 Task: open an excel sheet and write heading  Money ManagerAdd Descriptions in a column and its values below  'Salary, Rent, Groceries, Utilities, Dining out, Transportation & Entertainment. 'Add Categories in next column and its values below  Income, Expense, Expense, Expense, Expense, Expense & Expense. Add Amount in next column and its values below  $2,500, $800, $200, $100, $50, $30 & $100Add Dates in next column and its values below  2023-05-01, 2023-05-05, 2023-05-10, 2023-05-15, 2023-05-20, 2023-05-25 & 2023-05-31Save page Attendance Log Template
Action: Mouse moved to (135, 188)
Screenshot: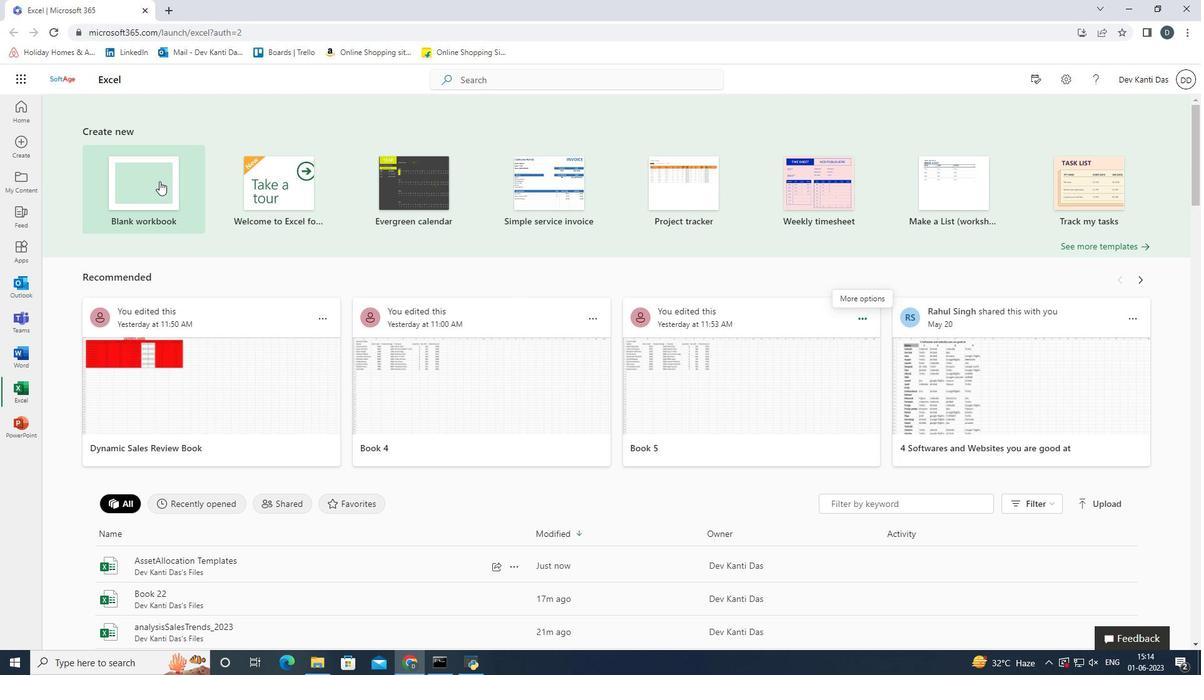 
Action: Mouse pressed left at (135, 188)
Screenshot: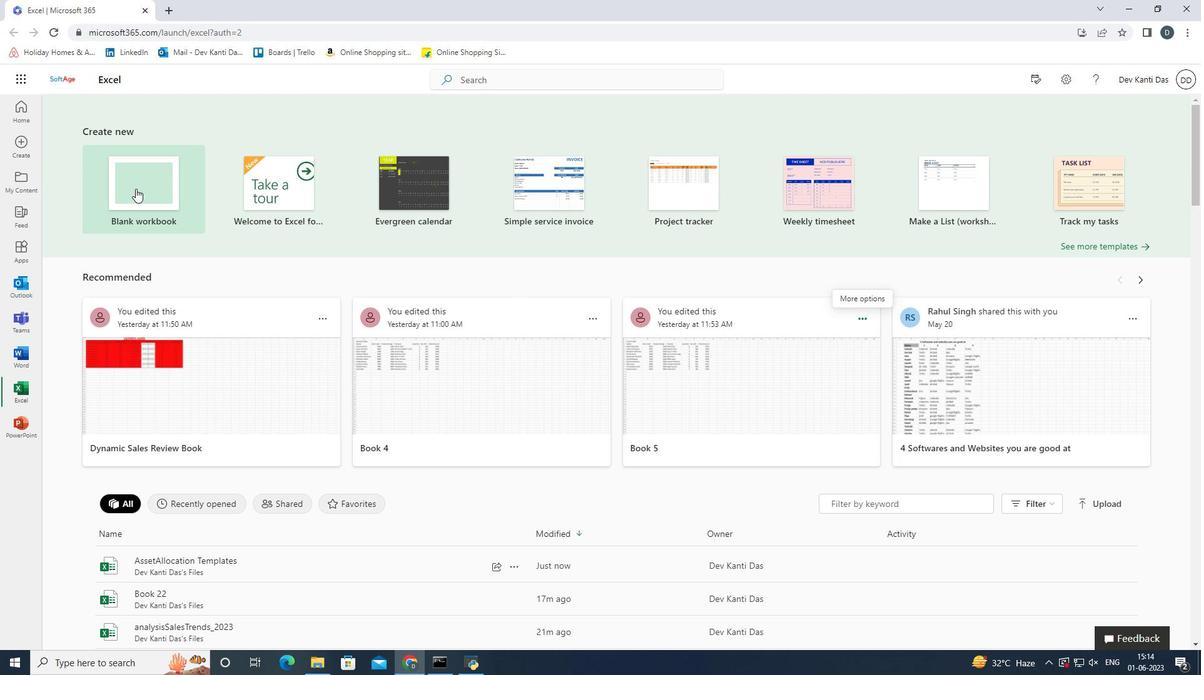 
Action: Mouse moved to (494, 317)
Screenshot: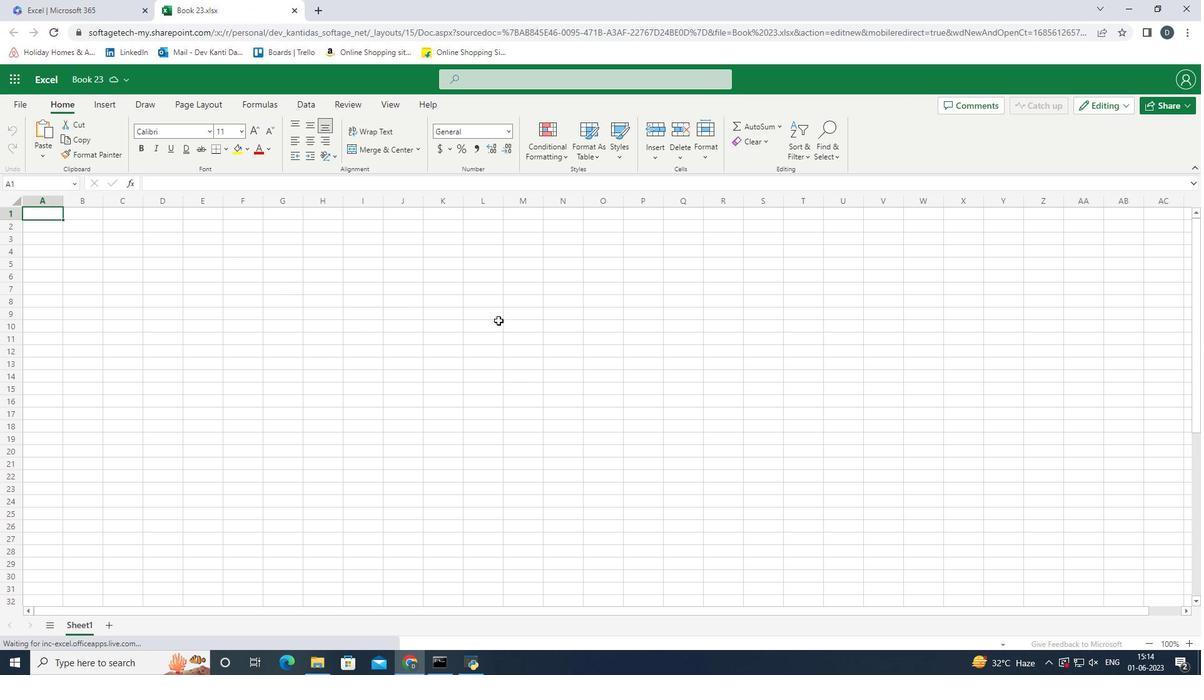 
Action: Key pressed <Key.shift>
Screenshot: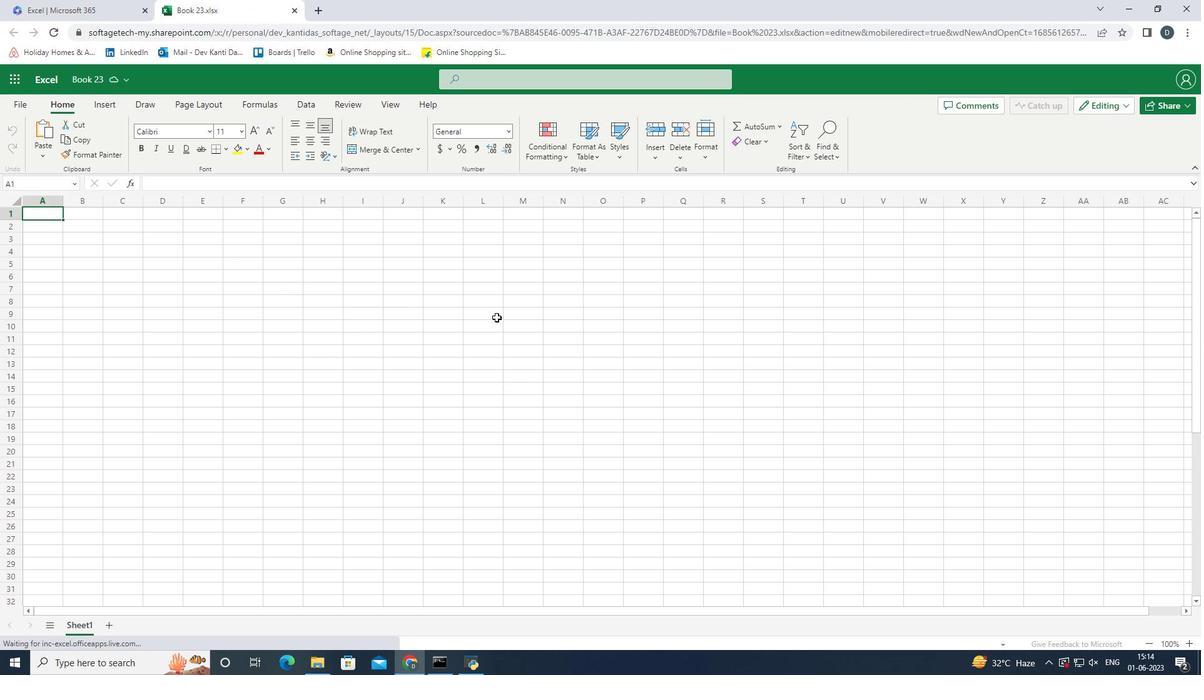 
Action: Mouse moved to (494, 316)
Screenshot: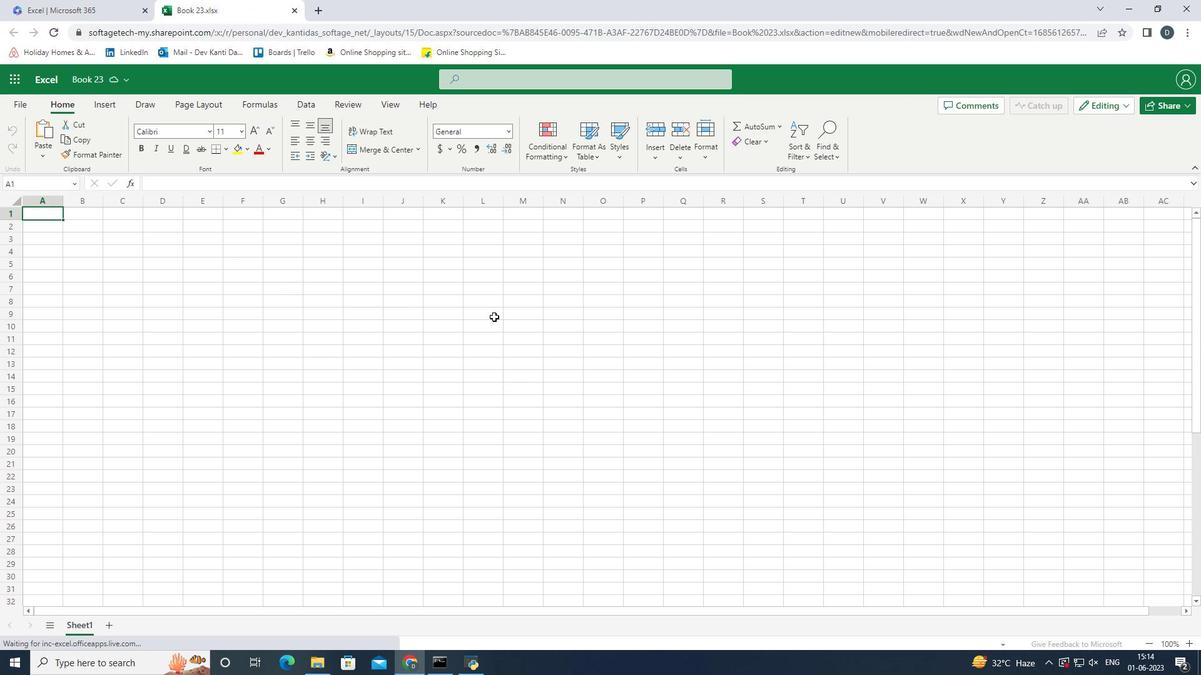 
Action: Key pressed <Key.shift><Key.shift><Key.shift><Key.shift><Key.shift><Key.shift><Key.shift><Key.shift><Key.shift><Key.shift><Key.shift><Key.shift><Key.shift><Key.shift><Key.shift><Key.shift><Key.shift><Key.shift><Key.shift><Key.shift><Key.shift><Key.shift><Key.shift><Key.shift><Key.shift><Key.shift><Key.shift><Key.shift><Key.shift><Key.shift><Key.shift><Key.shift><Key.shift><Key.shift><Key.shift><Key.shift><Key.shift><Key.shift><Key.shift><Key.shift><Key.shift><Key.shift><Key.shift><Key.shift><Key.shift><Key.shift><Key.shift><Key.shift><Key.shift><Key.shift><Key.shift><Key.shift><Key.shift><Key.shift><Key.shift><Key.shift>Money<Key.space><Key.shift><Key.shift><Key.shift><Key.shift><Key.shift><Key.shift><Key.shift><Key.shift><Key.shift><Key.shift><Key.shift><Key.shift><Key.shift><Key.shift><Key.shift><Key.shift>Manager<Key.enter><Key.shift><Key.shift><Key.shift>D
Screenshot: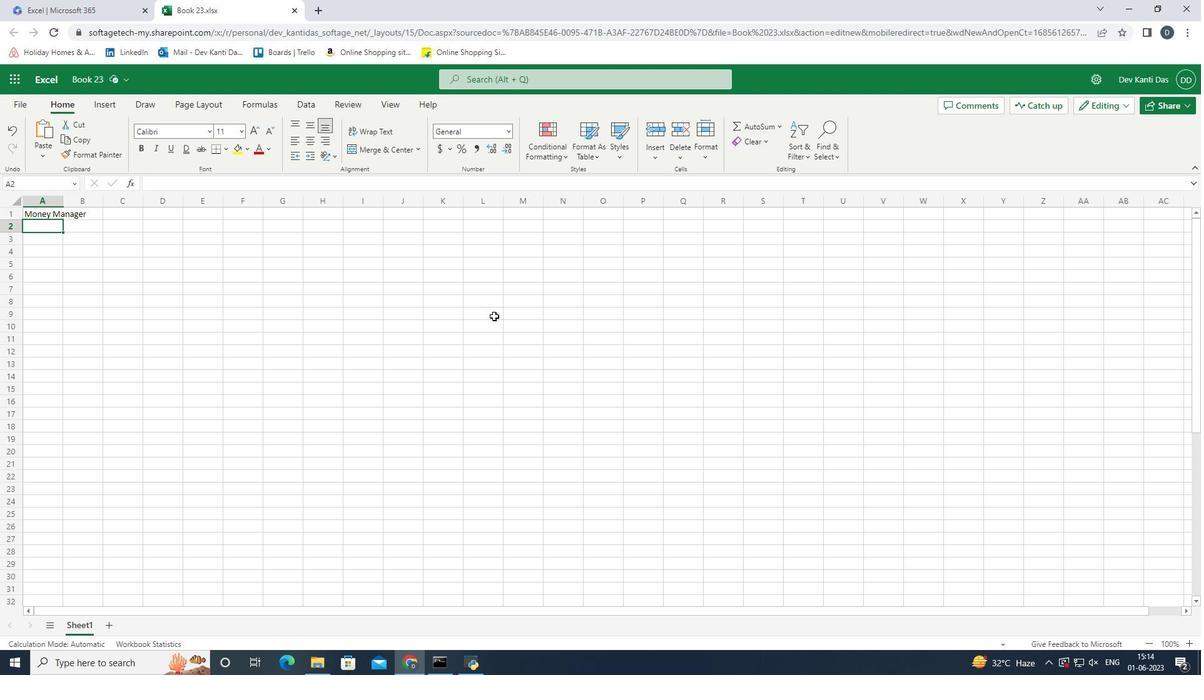 
Action: Mouse moved to (494, 316)
Screenshot: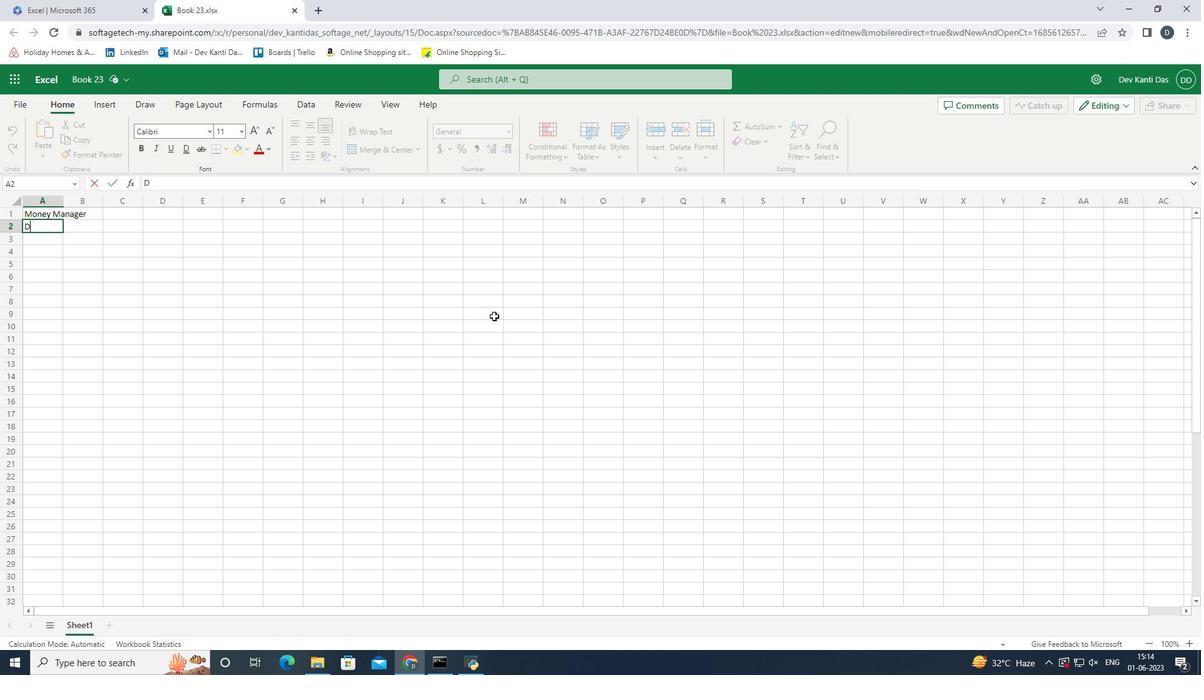 
Action: Key pressed escription<Key.enter>
Screenshot: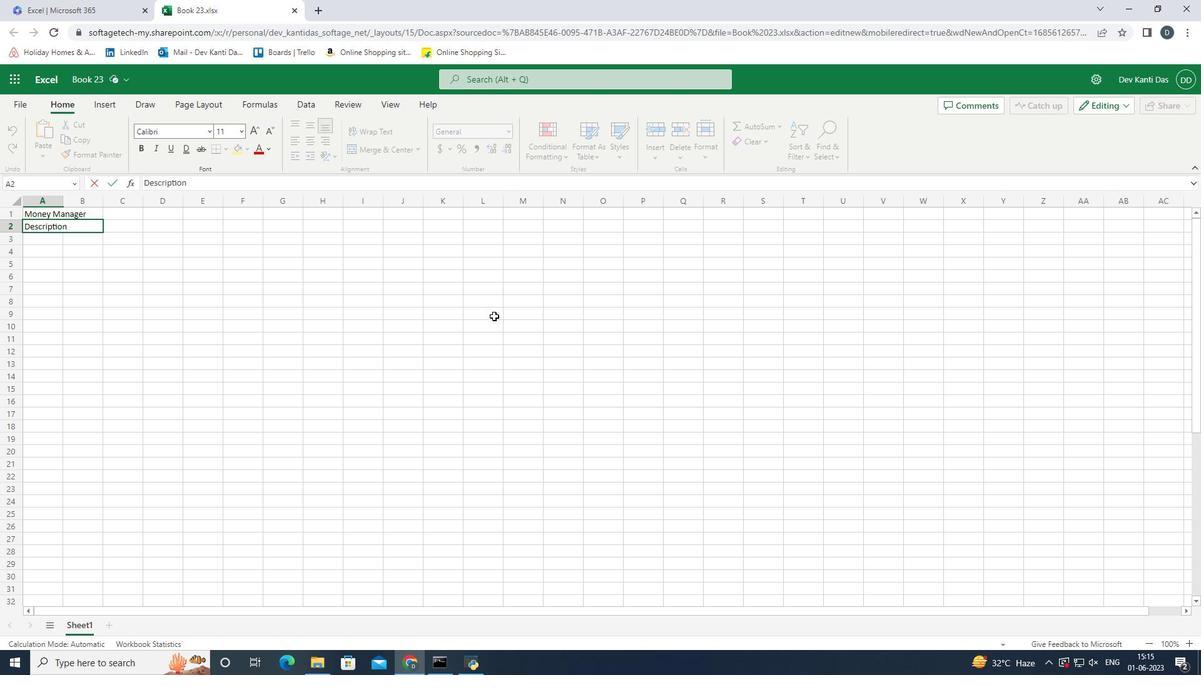 
Action: Mouse moved to (288, 326)
Screenshot: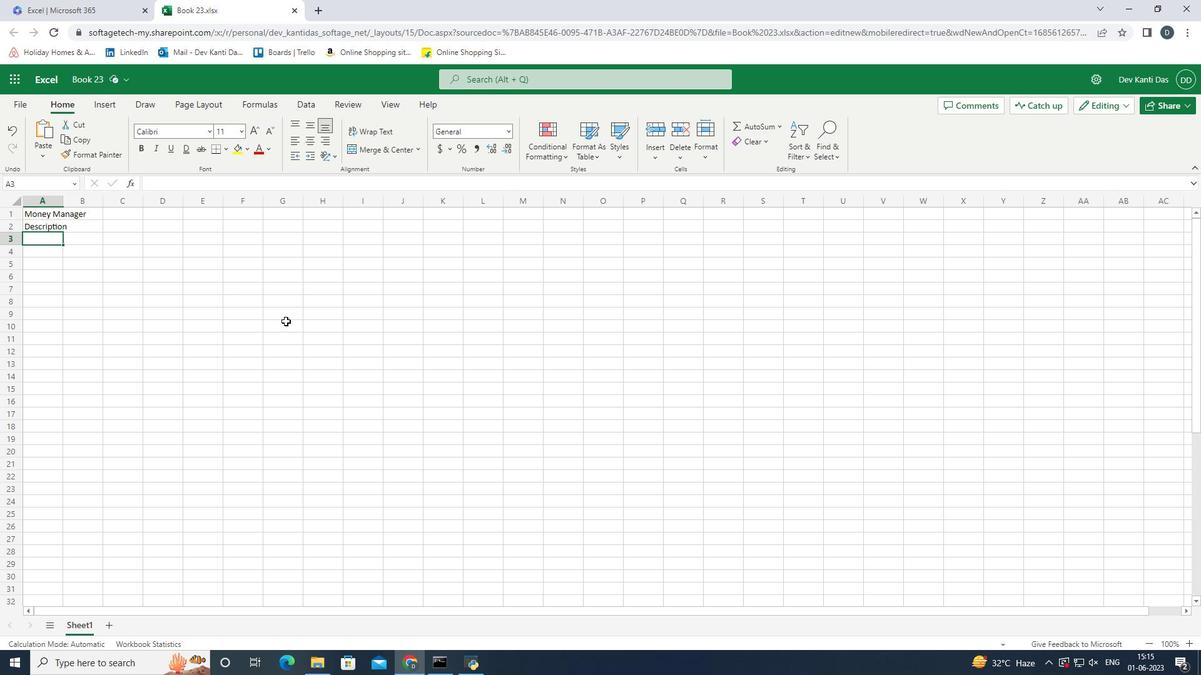 
Action: Key pressed <Key.shift><Key.shift><Key.shift><Key.shift><Key.shift><Key.shift><Key.shift><Key.shift><Key.shift><Key.shift><Key.shift><Key.shift><Key.shift><Key.shift><Key.shift>Salary<Key.enter><Key.shift><Key.shift><Key.shift><Key.shift>Rent<Key.enter><Key.shift>Groceries<Key.enter><Key.shift_r><Key.shift_r><Key.shift_r><Key.shift_r><Key.shift_r><Key.shift_r><Key.shift_r><Key.shift_r>Utilities<Key.enter><Key.shift>Dining<Key.space><Key.shift_r><Key.shift_r><Key.shift_r><Key.shift_r><Key.shift_r>Out<Key.enter><Key.shift><Key.shift><Key.shift><Key.shift><Key.shift><Key.shift><Key.shift><Key.shift><Key.shift><Key.shift>Transportation<Key.enter>
Screenshot: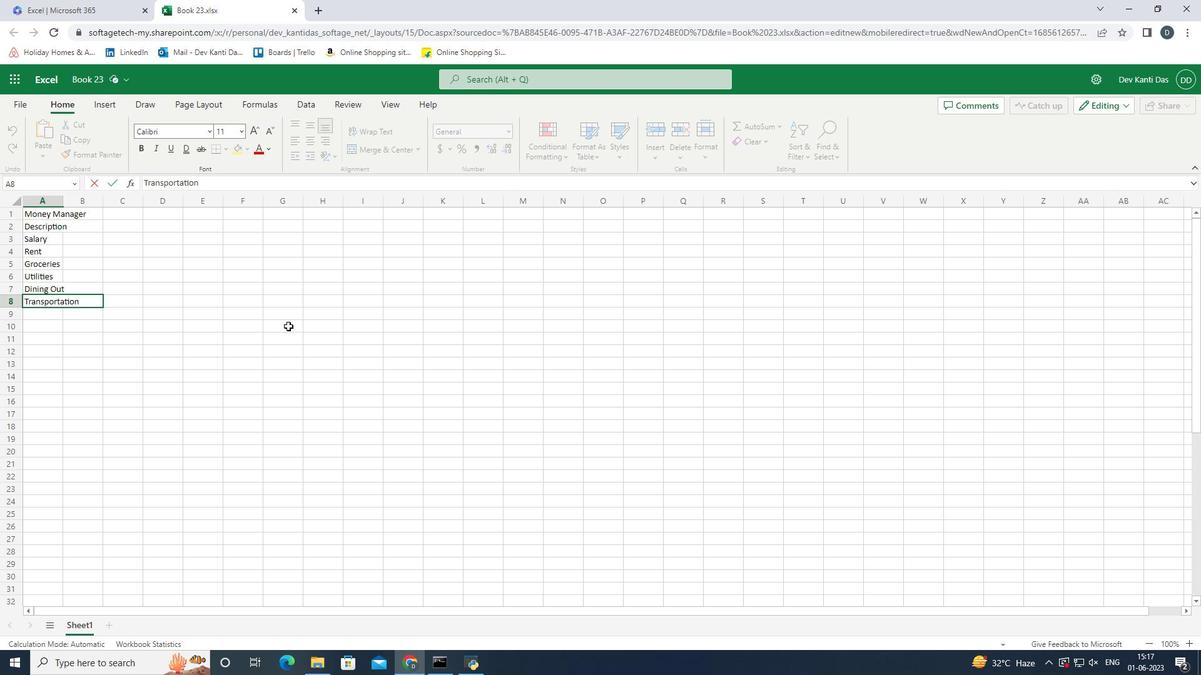 
Action: Mouse moved to (312, 319)
Screenshot: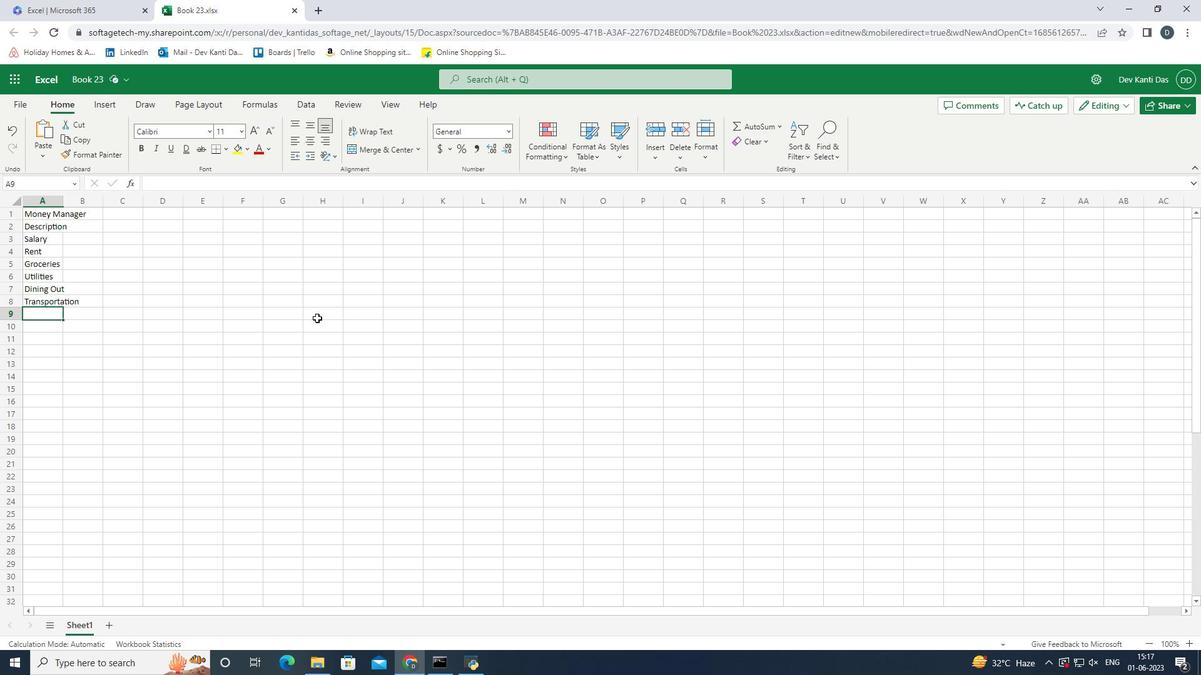 
Action: Key pressed <Key.shift>Entertainment<Key.enter><Key.up>
Screenshot: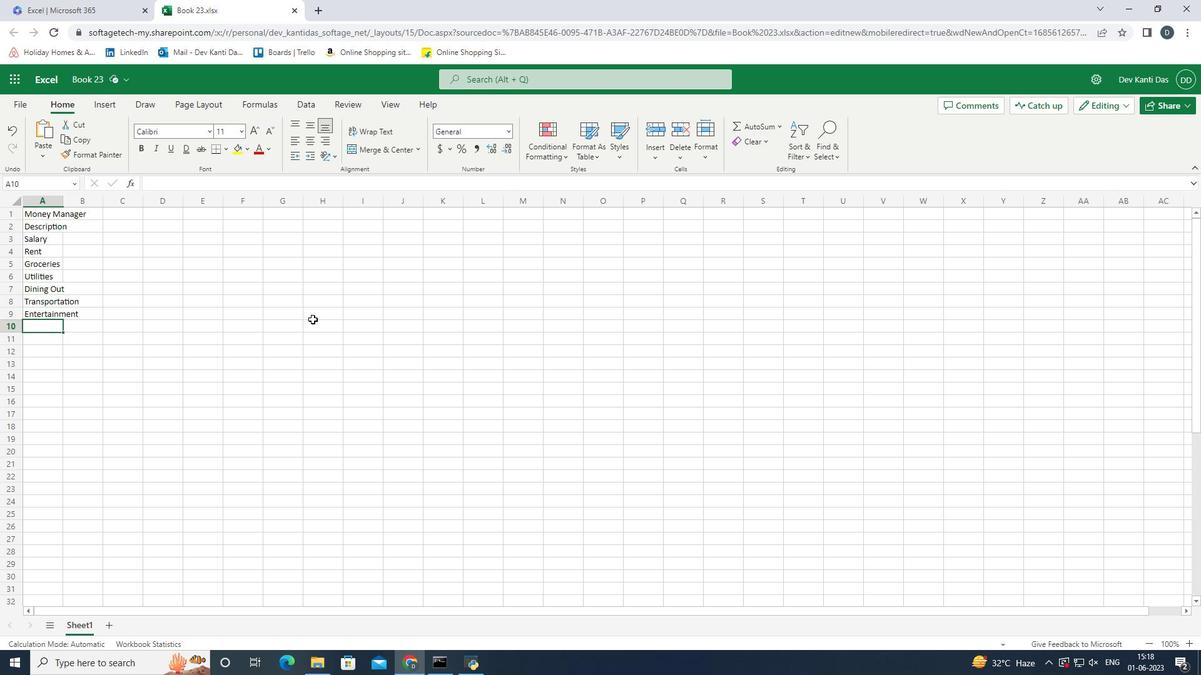 
Action: Mouse moved to (61, 199)
Screenshot: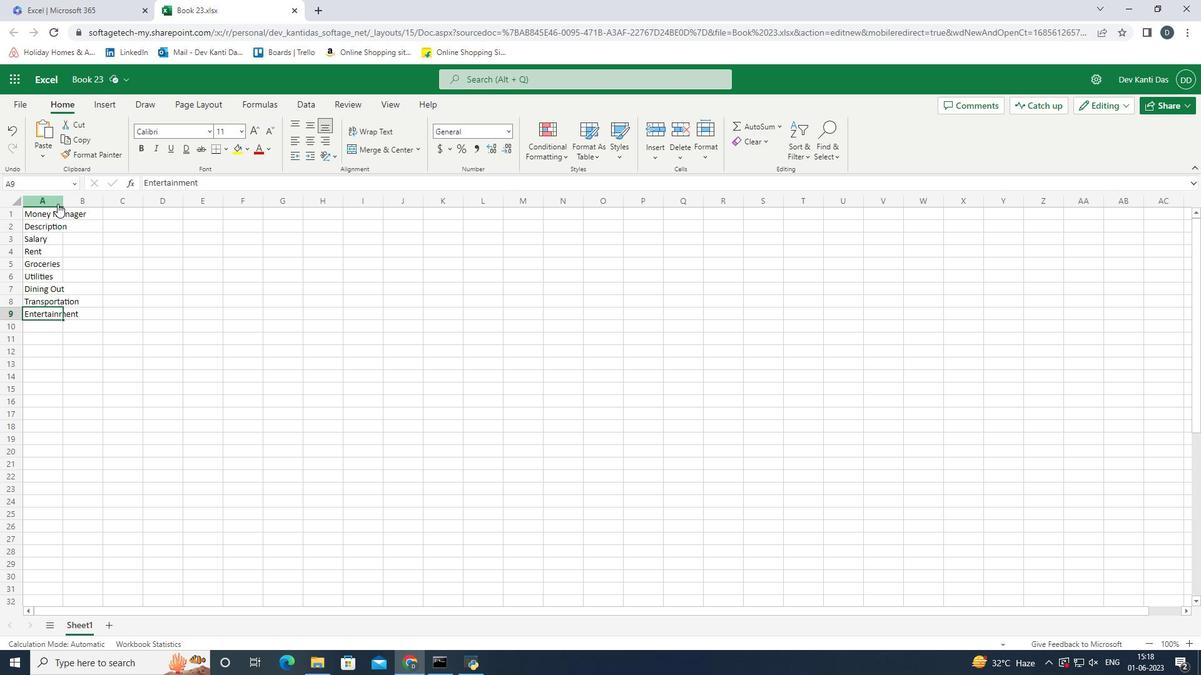 
Action: Mouse pressed left at (61, 199)
Screenshot: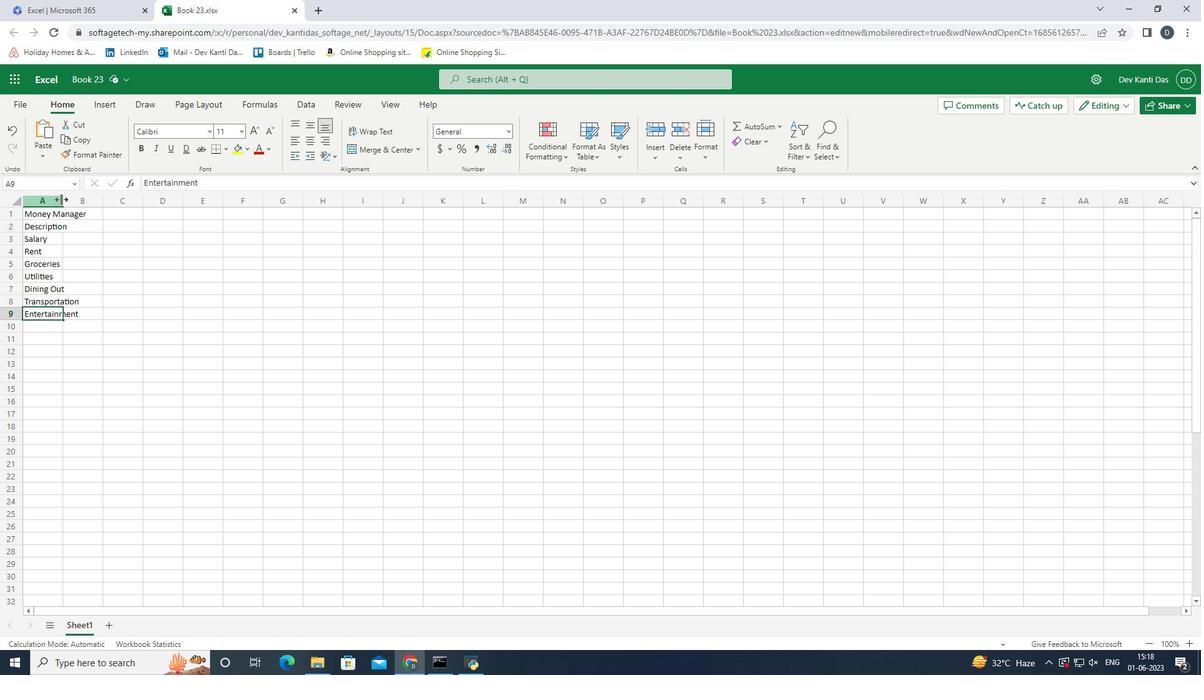 
Action: Mouse moved to (110, 222)
Screenshot: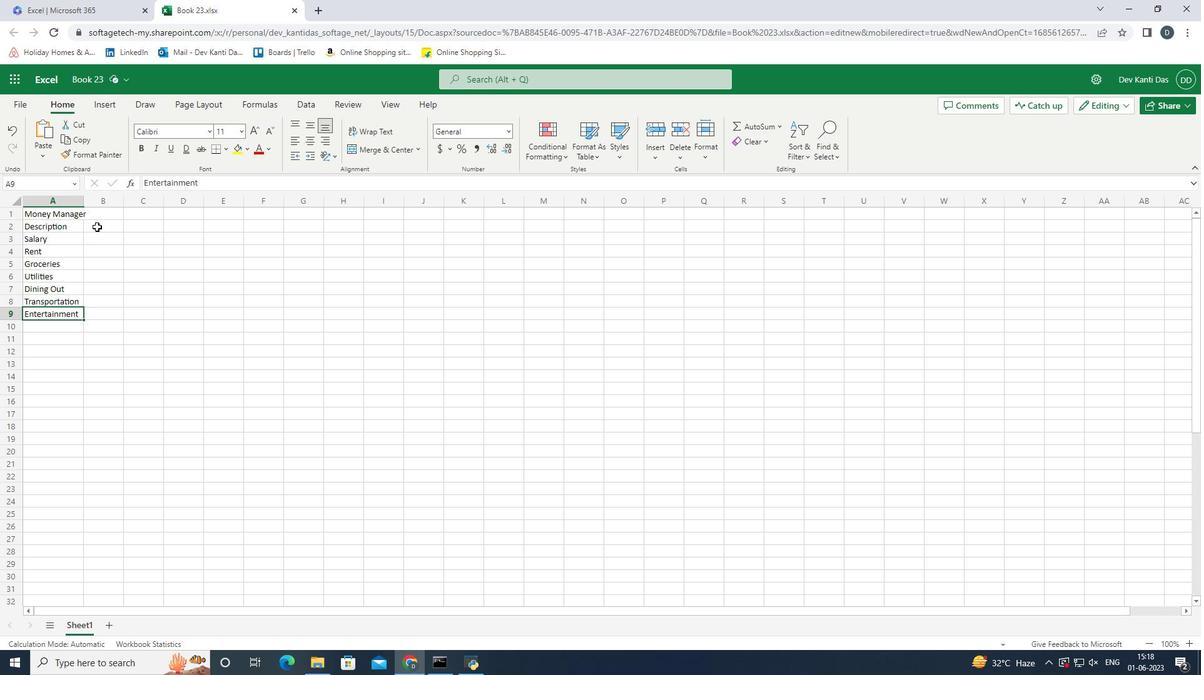 
Action: Mouse pressed left at (110, 222)
Screenshot: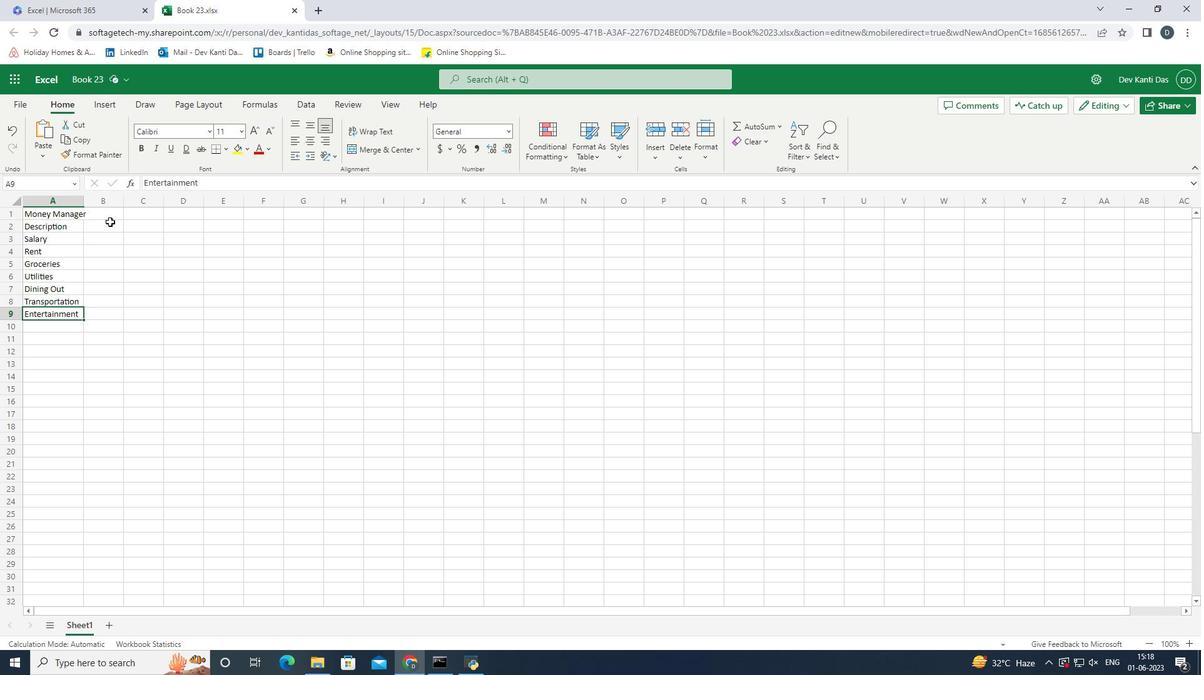 
Action: Mouse moved to (312, 342)
Screenshot: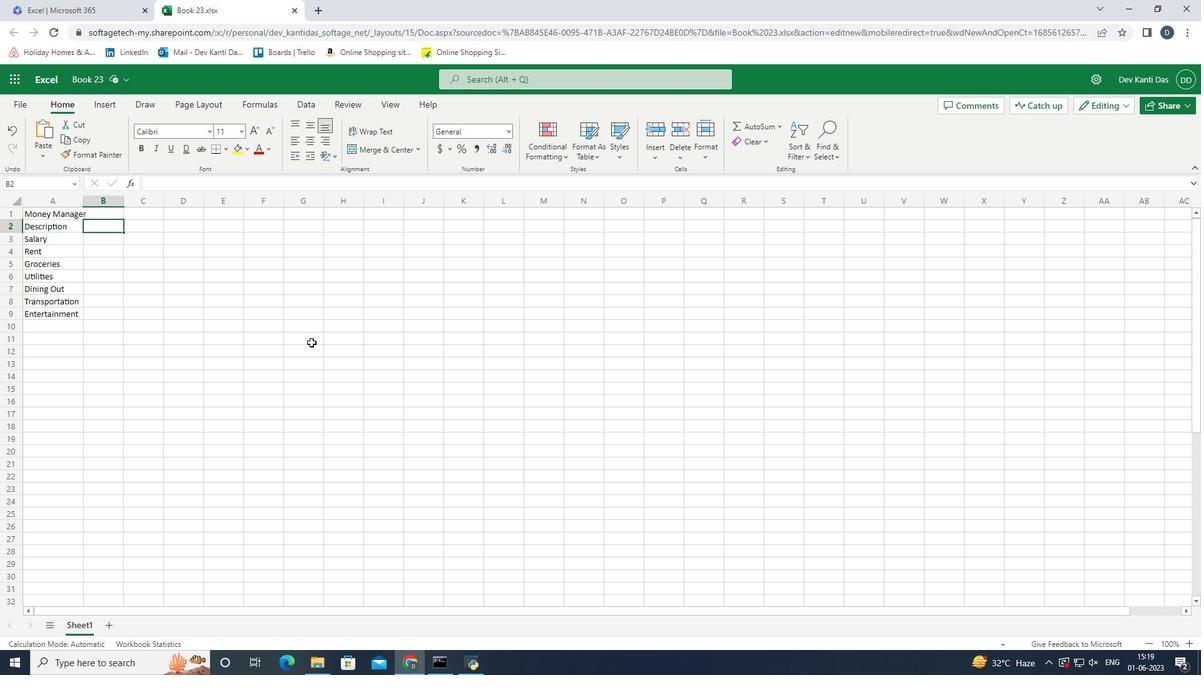 
Action: Key pressed <Key.shift><Key.shift><Key.shift><Key.shift><Key.shift><Key.shift><Key.shift><Key.shift><Key.shift><Key.shift><Key.shift><Key.shift><Key.shift><Key.shift><Key.shift><Key.shift><Key.shift><Key.shift><Key.shift><Key.shift><Key.shift><Key.shift><Key.shift><Key.shift><Key.shift><Key.shift><Key.shift><Key.shift><Key.shift><Key.shift><Key.shift><Key.shift><Key.shift><Key.shift><Key.shift><Key.shift><Key.shift><Key.shift><Key.shift><Key.shift><Key.shift>Categories<Key.enter><Key.shift_r><Key.shift_r><Key.shift_r><Key.shift_r><Key.shift_r><Key.shift_r><Key.shift_r><Key.shift_r><Key.shift_r><Key.shift_r>Income<Key.enter><Key.shift>Expense<Key.enter><Key.shift>Expense<Key.enter><Key.shift>Expenss<Key.backspace>e<Key.enter><Key.shift>Expense<Key.enter><Key.shift>Expense<Key.enter><Key.shift><Key.shift><Key.shift><Key.shift><Key.shift><Key.shift><Key.shift><Key.shift><Key.shift><Key.shift><Key.shift><Key.shift><Key.shift><Key.shift><Key.shift><Key.shift>x<Key.backspace><Key.shift><Key.shift>Expense<Key.right><Key.up><Key.up><Key.up><Key.up><Key.up><Key.up><Key.up>
Screenshot: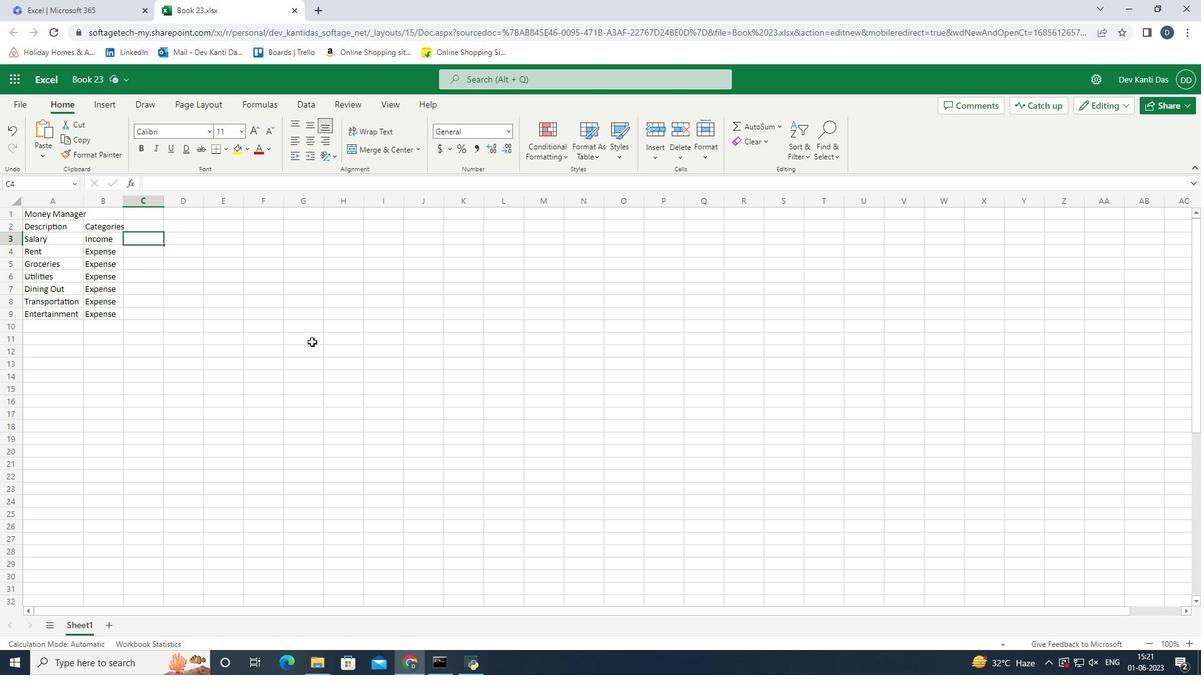 
Action: Mouse moved to (122, 199)
Screenshot: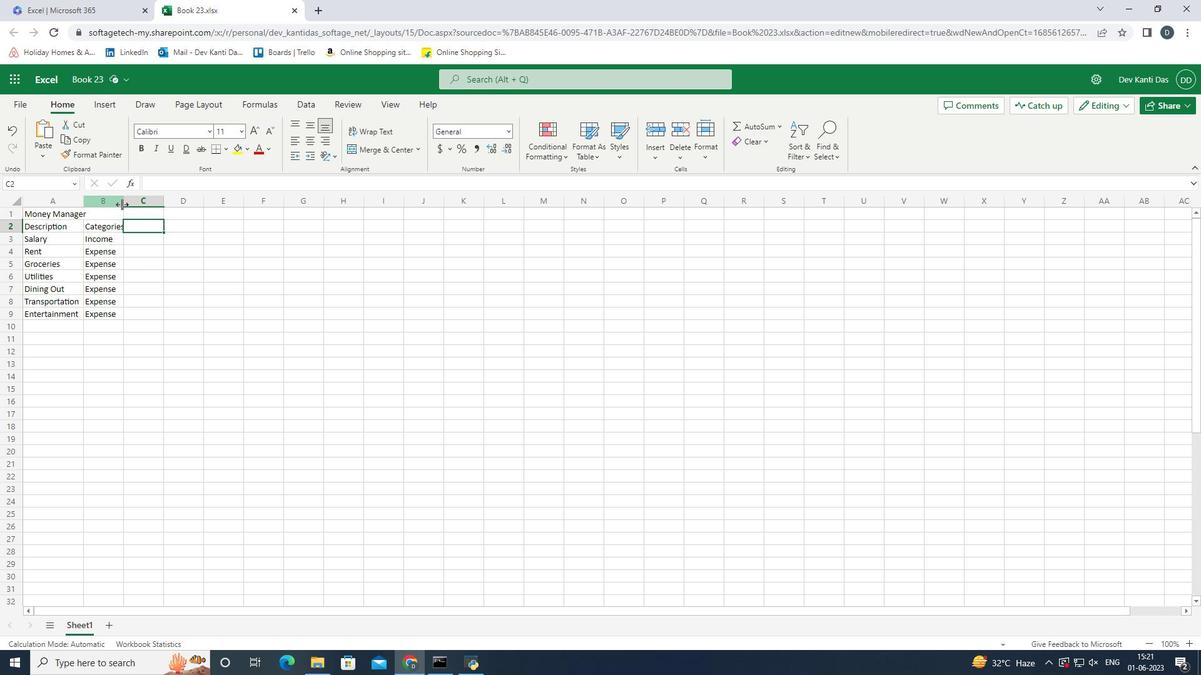 
Action: Mouse pressed left at (122, 199)
Screenshot: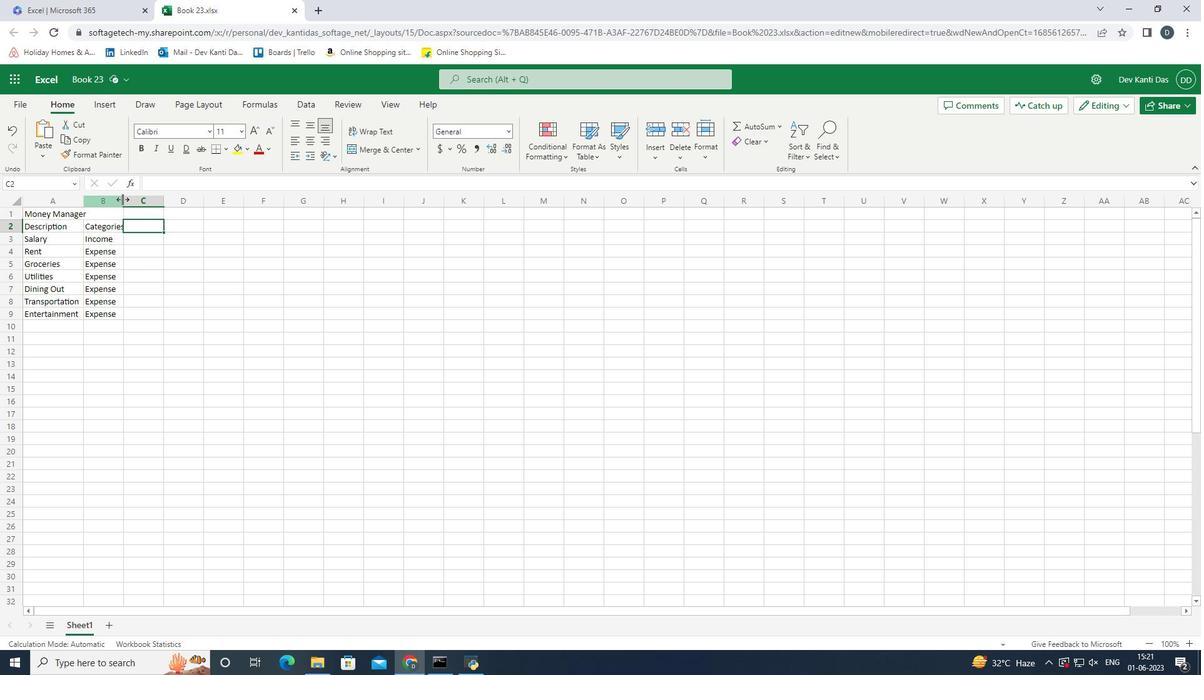 
Action: Mouse moved to (127, 197)
Screenshot: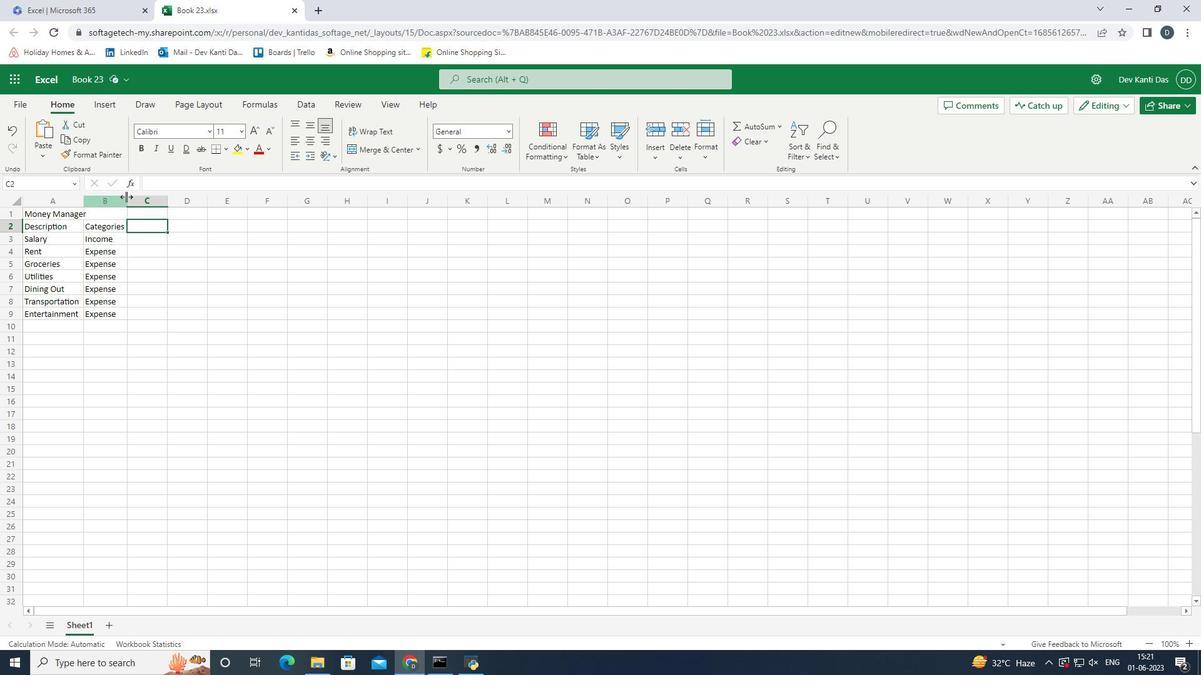 
Action: Mouse pressed left at (127, 197)
Screenshot: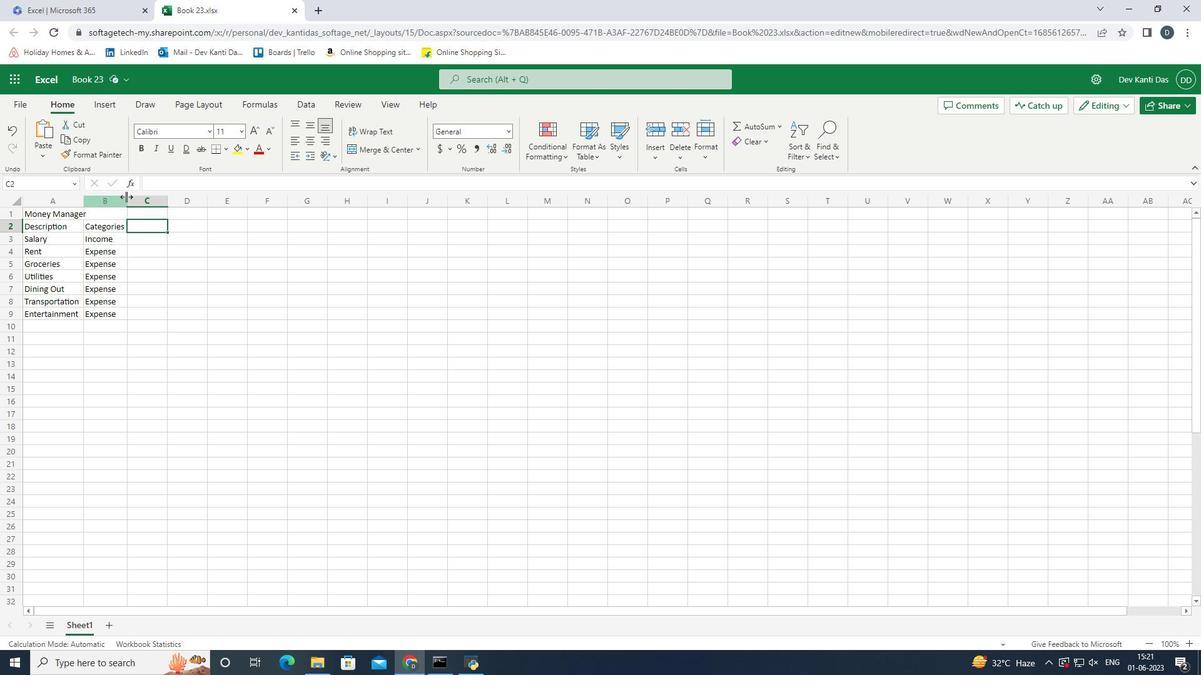 
Action: Mouse moved to (343, 334)
Screenshot: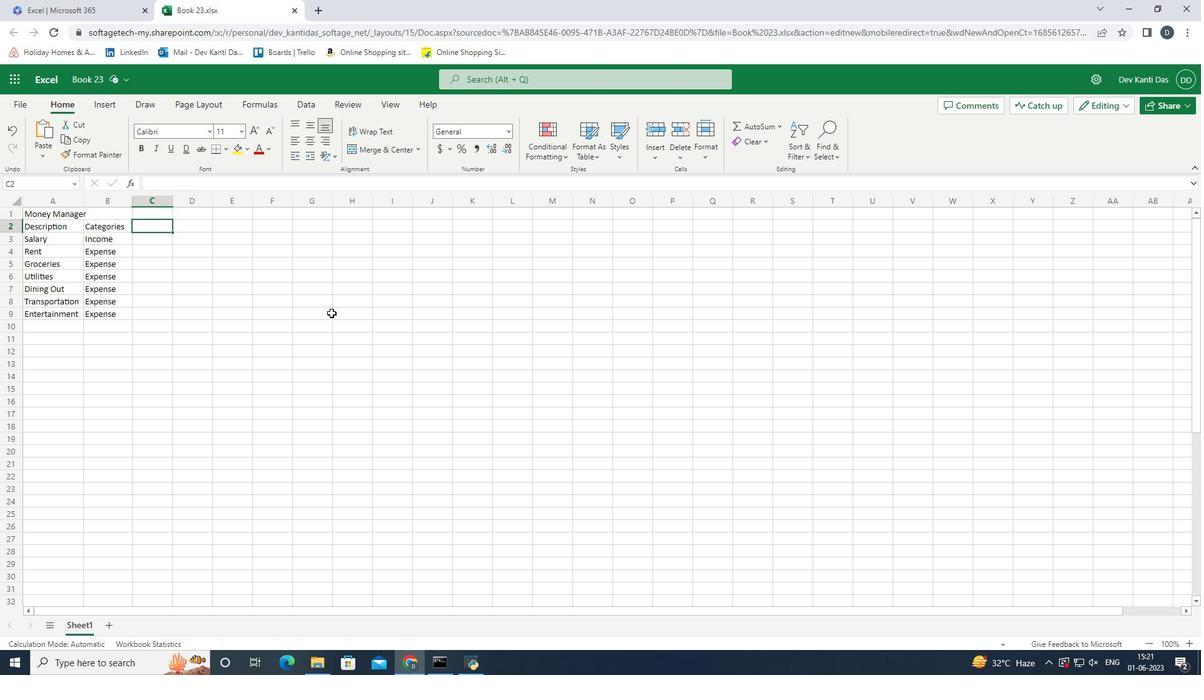 
Action: Key pressed <Key.shift>Amount<Key.enter><Key.shift><Key.shift><Key.shift><Key.shift><Key.shift><Key.shift><Key.shift><Key.shift><Key.shift><Key.shift><Key.shift><Key.shift><Key.shift>$2500<Key.enter><Key.shift>$800<Key.enter><Key.shift>$200<Key.enter><Key.shift>$100<Key.enter><Key.shift>$50<Key.enter><Key.shift>$30<Key.enter><Key.shift><Key.shift><Key.shift><Key.shift><Key.shift><Key.shift><Key.shift>$100<Key.right><Key.up><Key.up><Key.up><Key.up><Key.up><Key.up><Key.up><Key.shift><Key.shift><Key.shift><Key.shift><Key.shift><Key.shift><Key.shift><Key.shift><Key.shift><Key.shift><Key.shift>Dates<Key.enter>2023-05
Screenshot: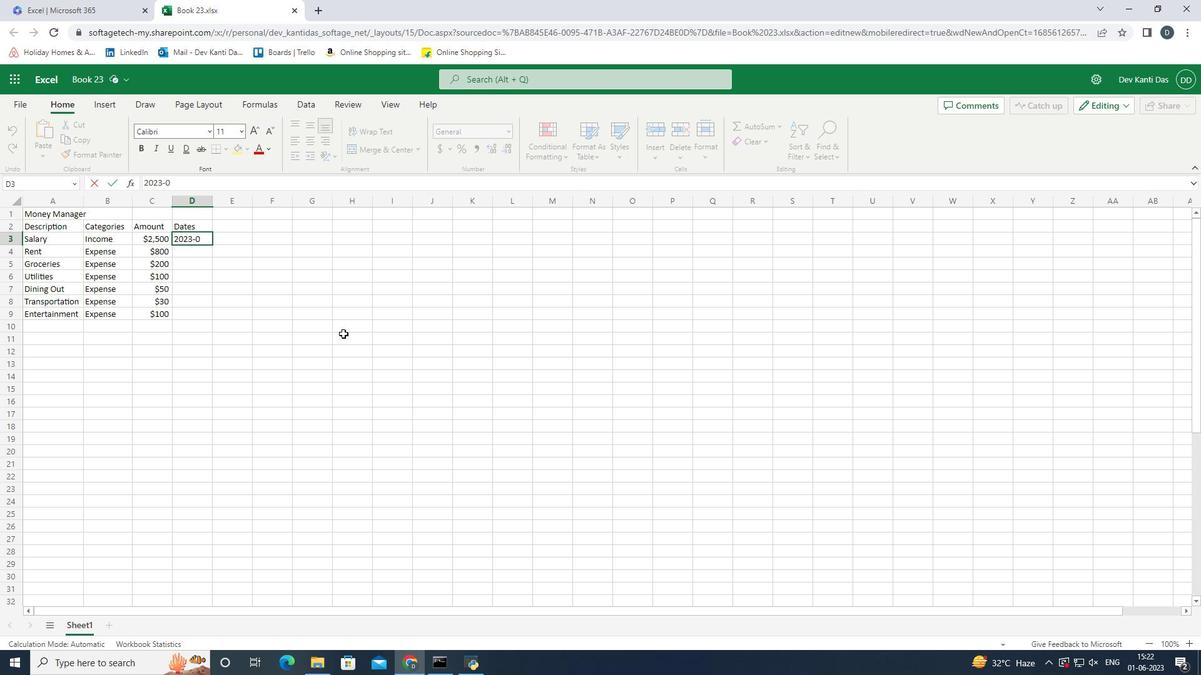
Action: Mouse moved to (291, 267)
Screenshot: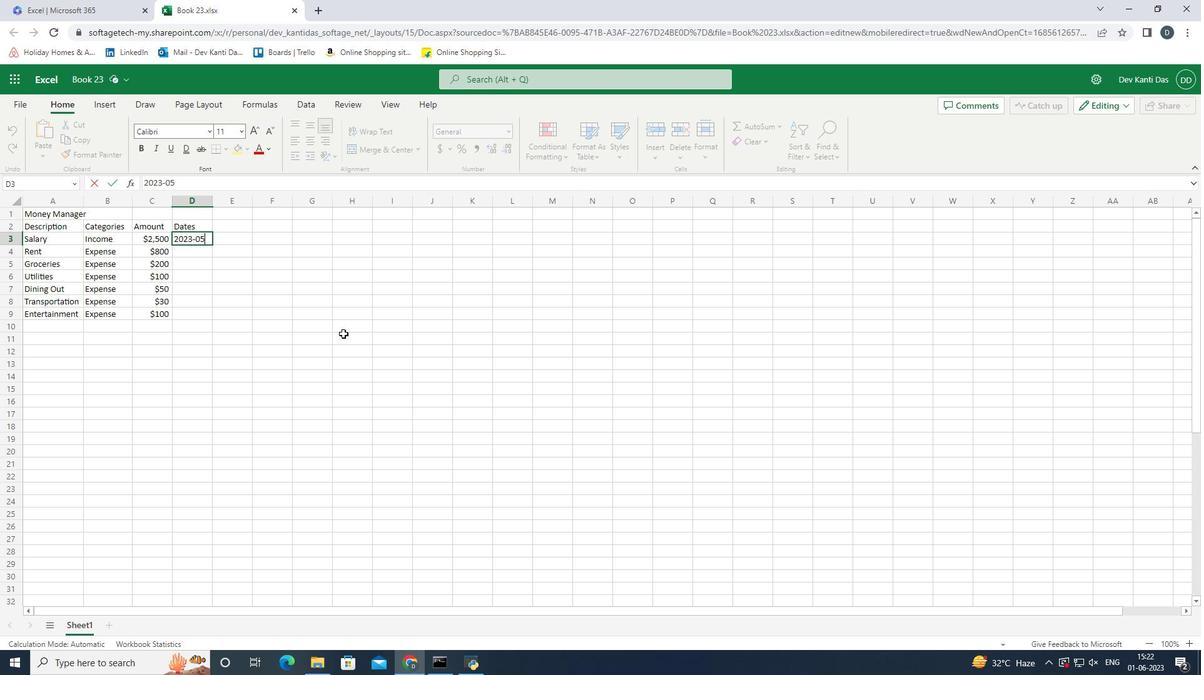 
Action: Key pressed -01<Key.enter>2023-05
Screenshot: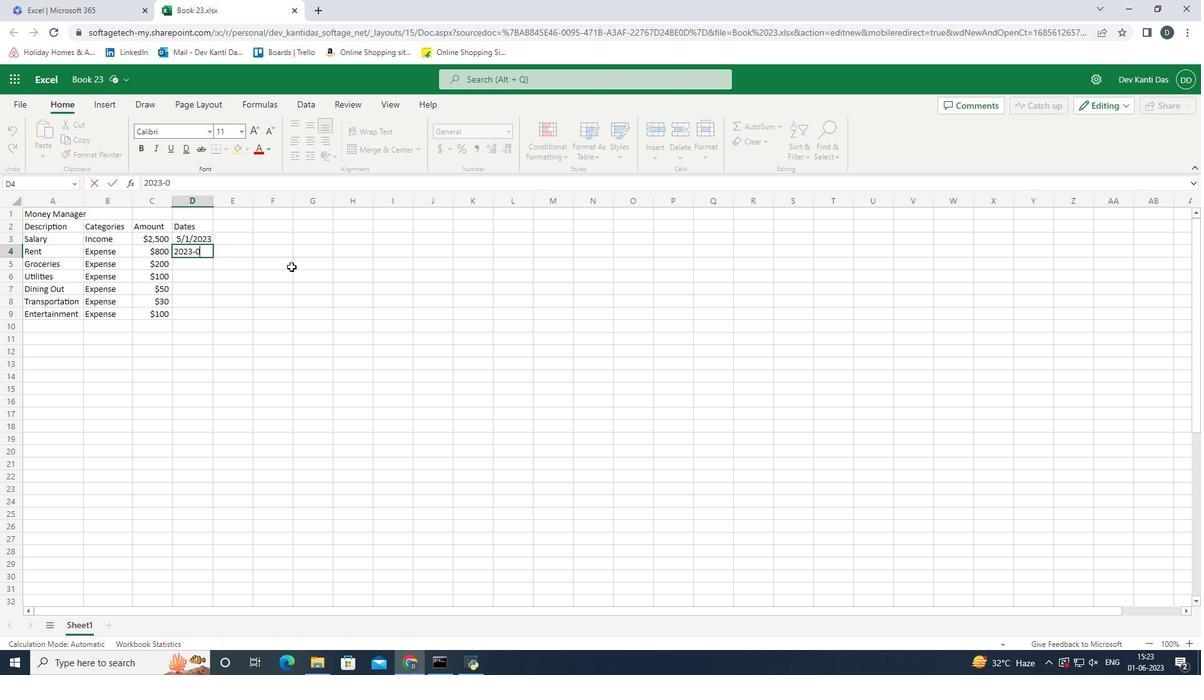 
Action: Mouse moved to (289, 264)
Screenshot: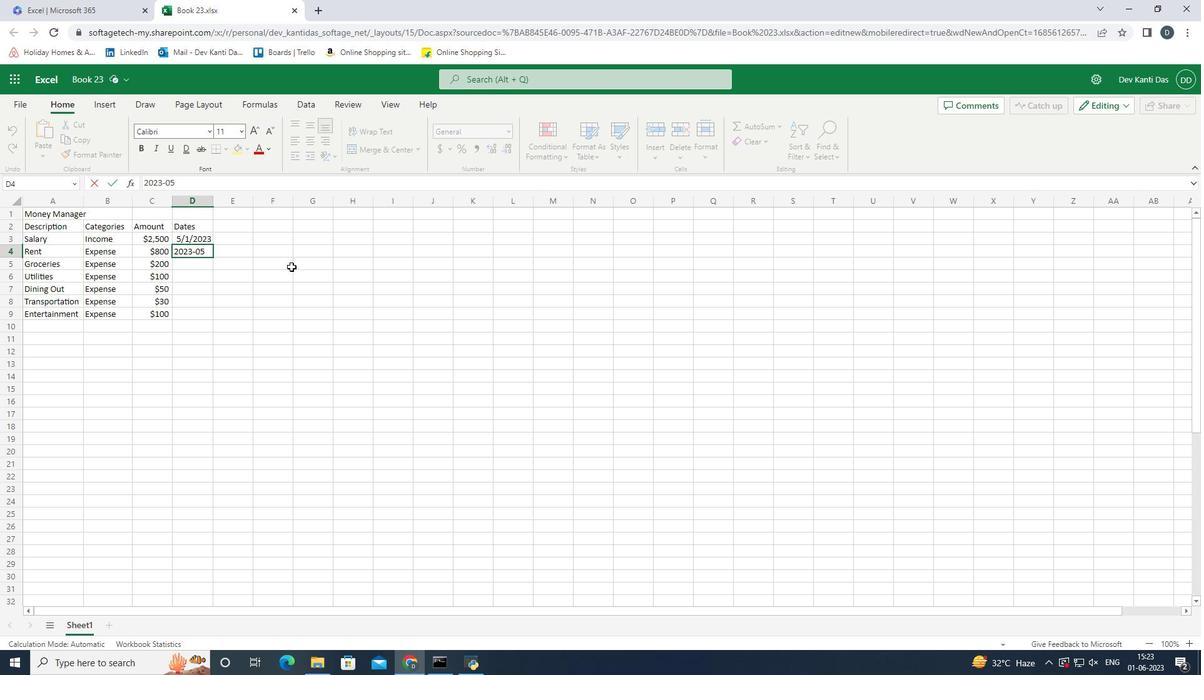 
Action: Key pressed -05<Key.enter>
Screenshot: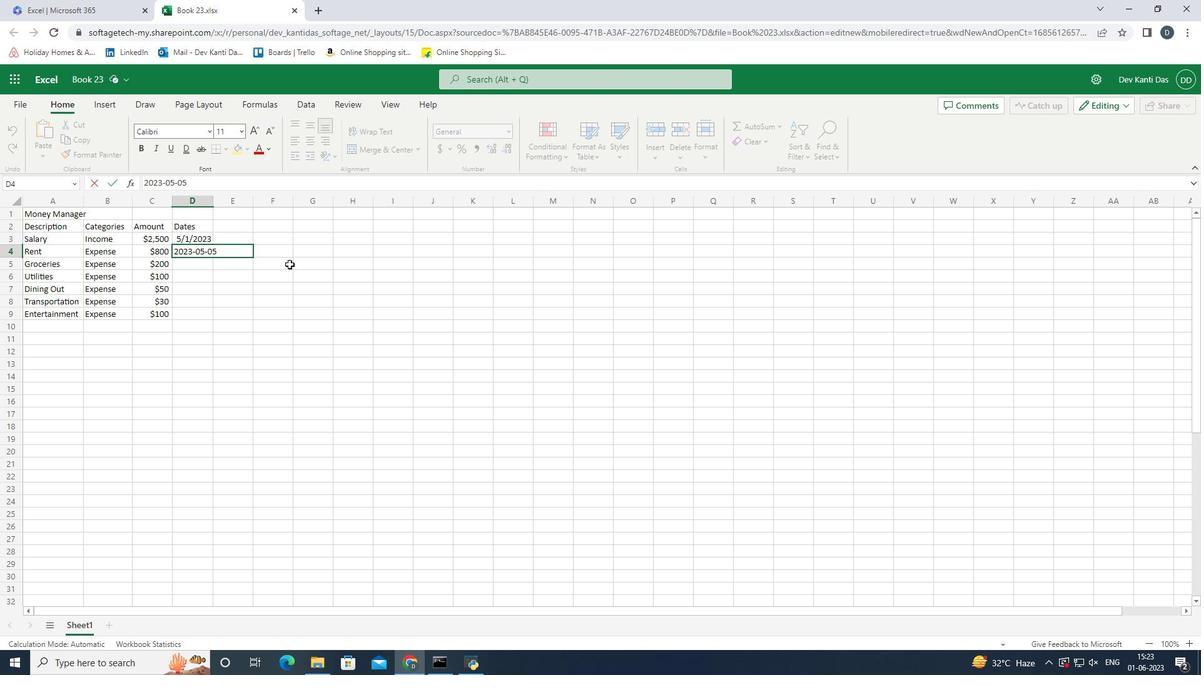 
Action: Mouse moved to (347, 299)
Screenshot: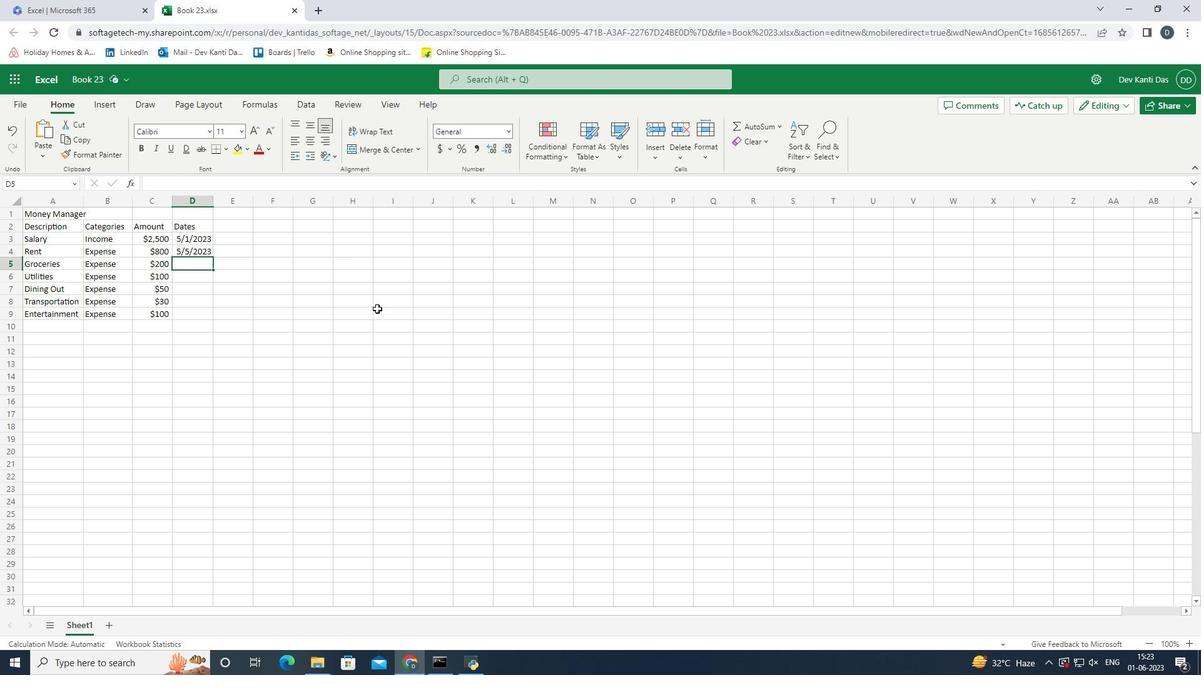 
Action: Key pressed 2023-05-10<Key.enter>2023
Screenshot: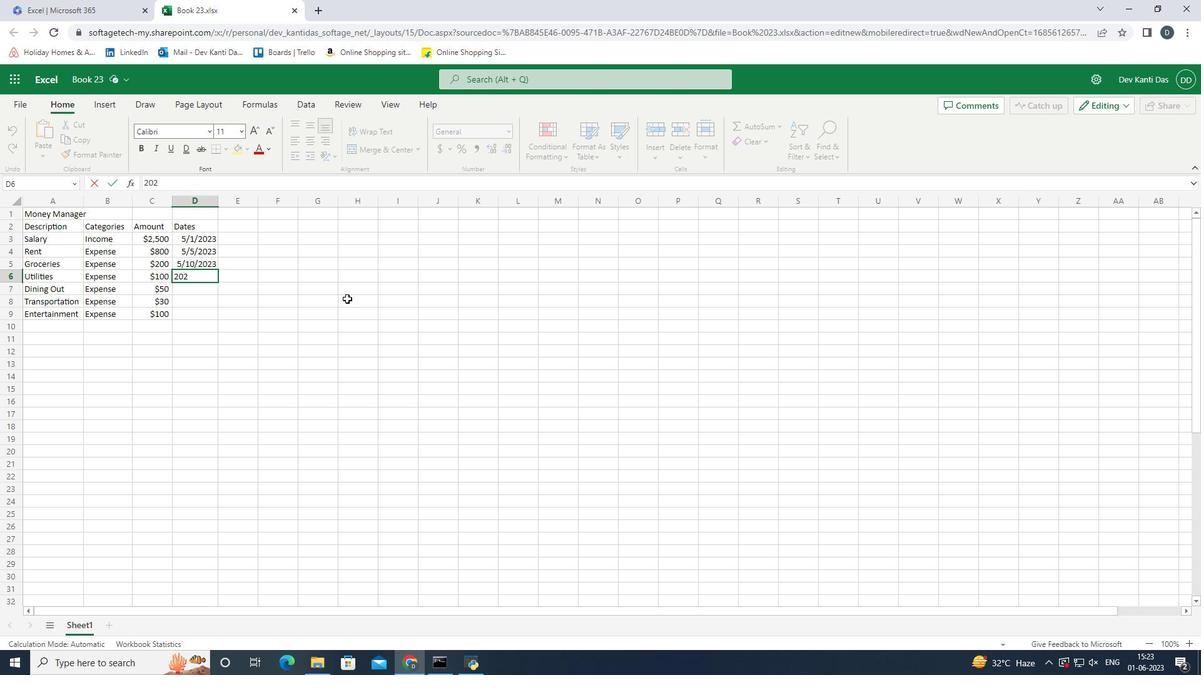 
Action: Mouse moved to (345, 299)
Screenshot: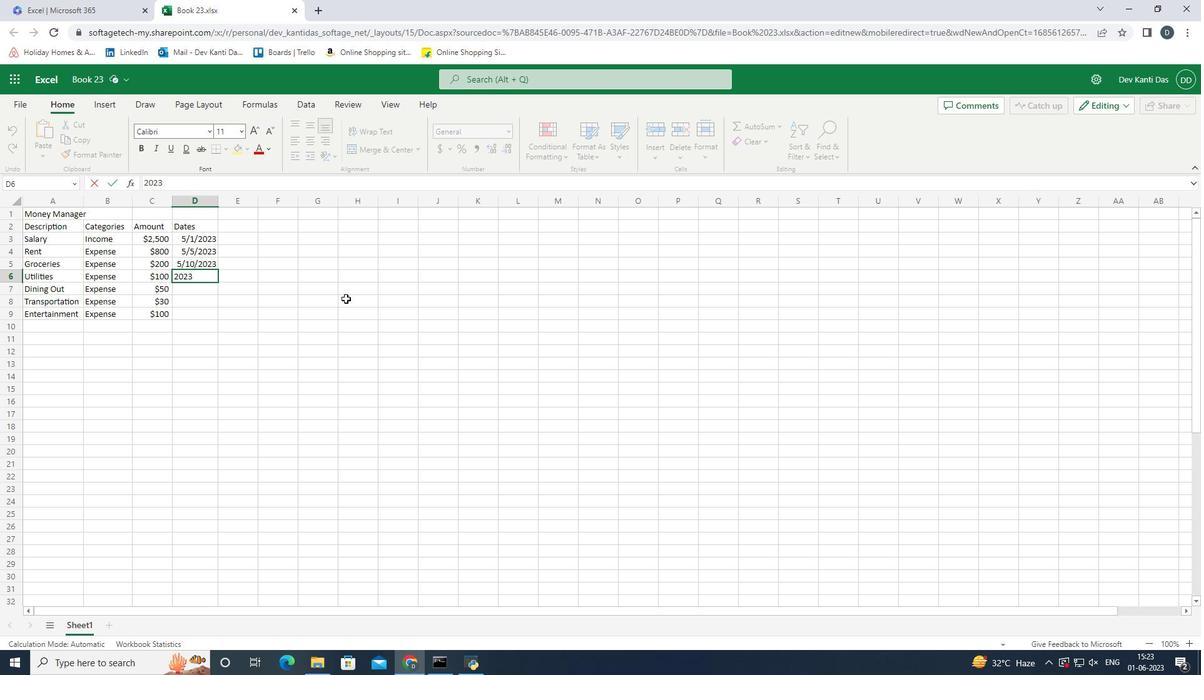 
Action: Key pressed -00000000000000000000005<Key.backspace><Key.backspace><Key.backspace><Key.backspace><Key.backspace><Key.backspace><Key.backspace><Key.backspace><Key.backspace><Key.backspace><Key.backspace><Key.backspace><Key.backspace><Key.backspace><Key.backspace><Key.backspace><Key.backspace><Key.backspace><Key.backspace><Key.backspace><Key.backspace><Key.backspace>5-15<Key.enter>2023-05-20<Key.enter>2023-05-25<Key.enter>2023-05-31<Key.enter>
Screenshot: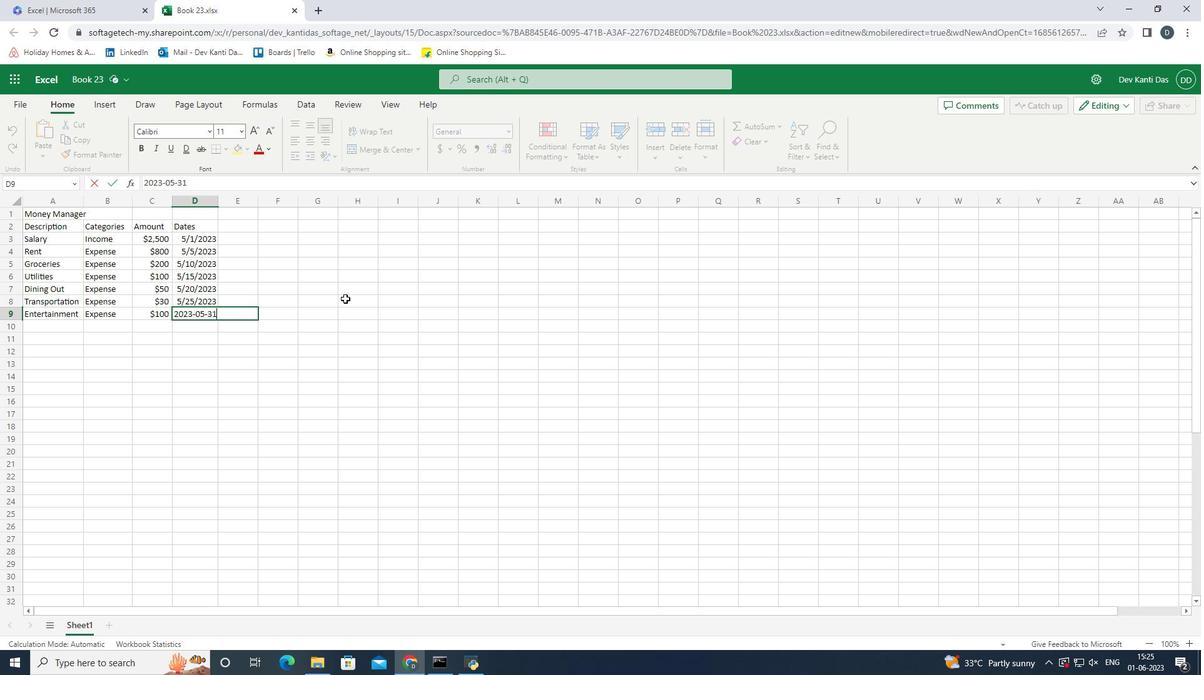 
Action: Mouse moved to (217, 199)
Screenshot: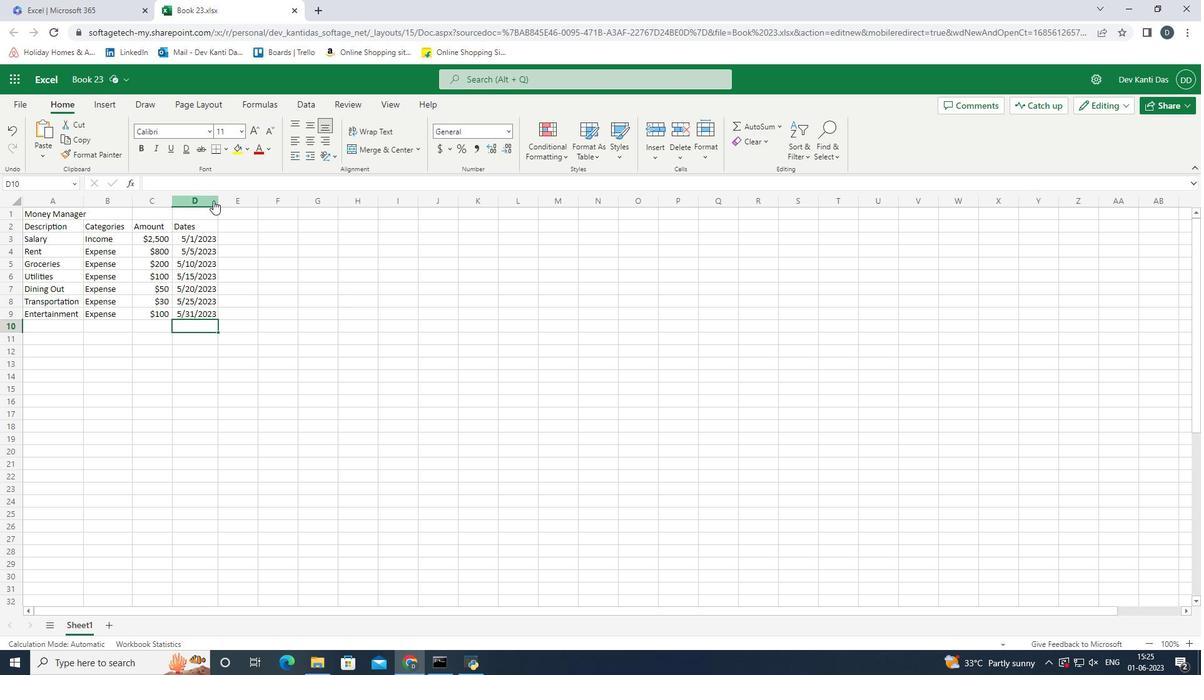 
Action: Mouse pressed left at (217, 199)
Screenshot: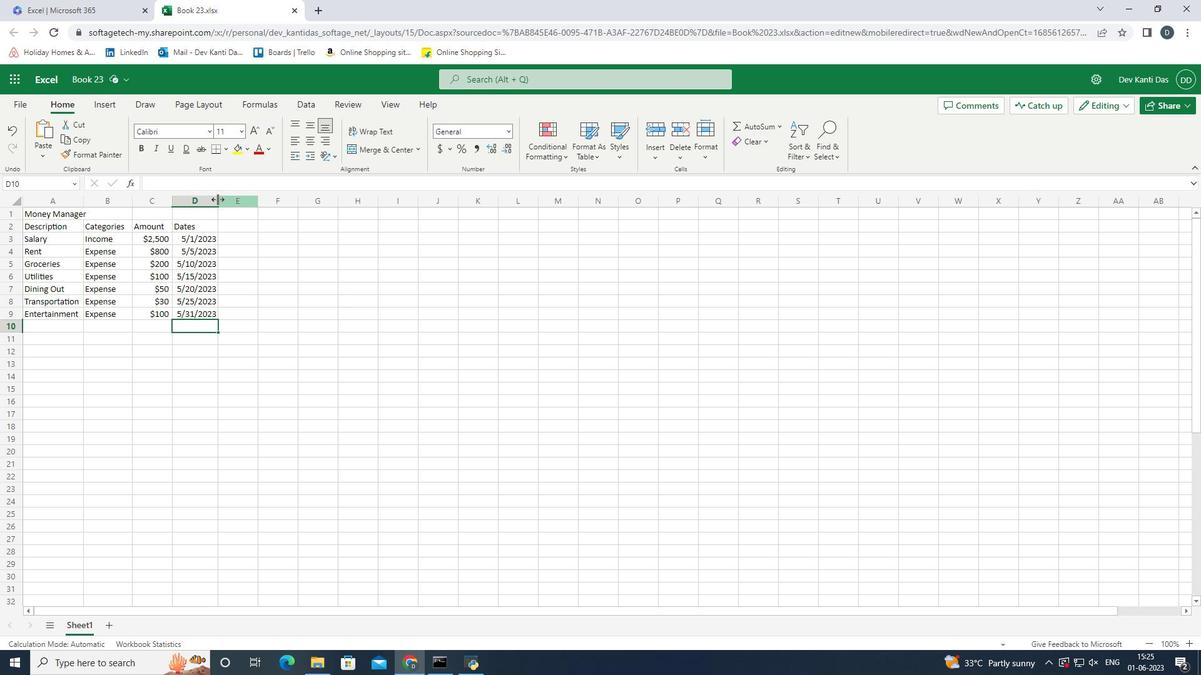 
Action: Mouse moved to (240, 225)
Screenshot: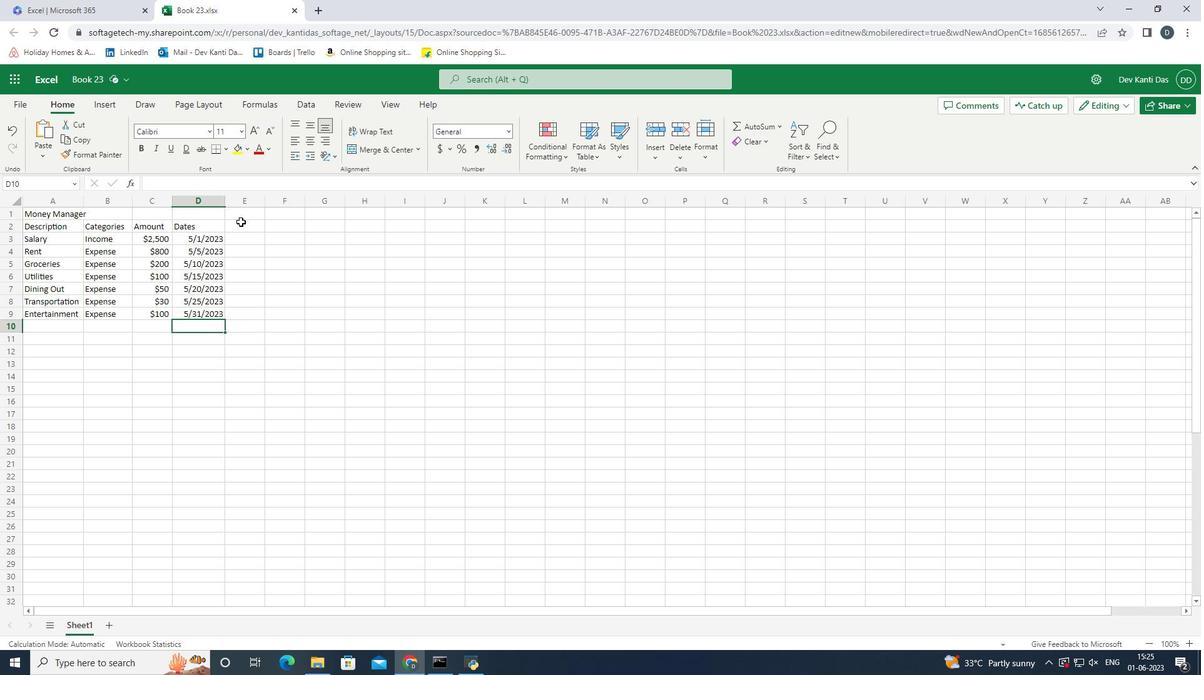 
Action: Mouse pressed left at (240, 225)
Screenshot: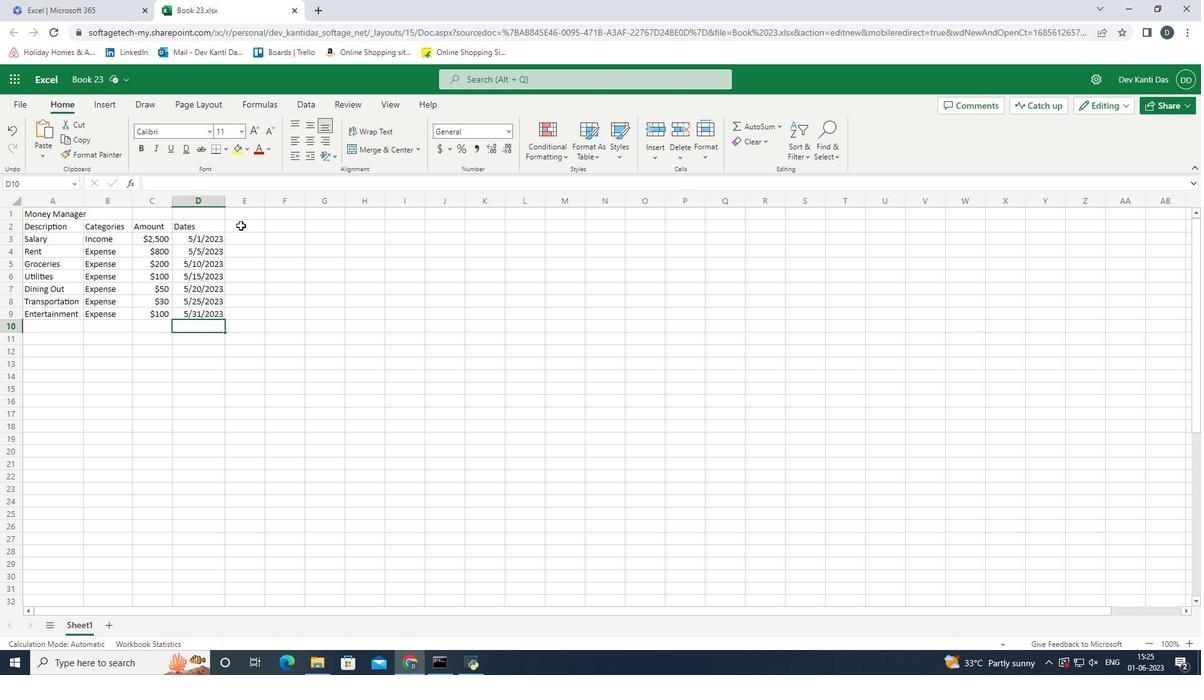 
Action: Mouse moved to (217, 312)
Screenshot: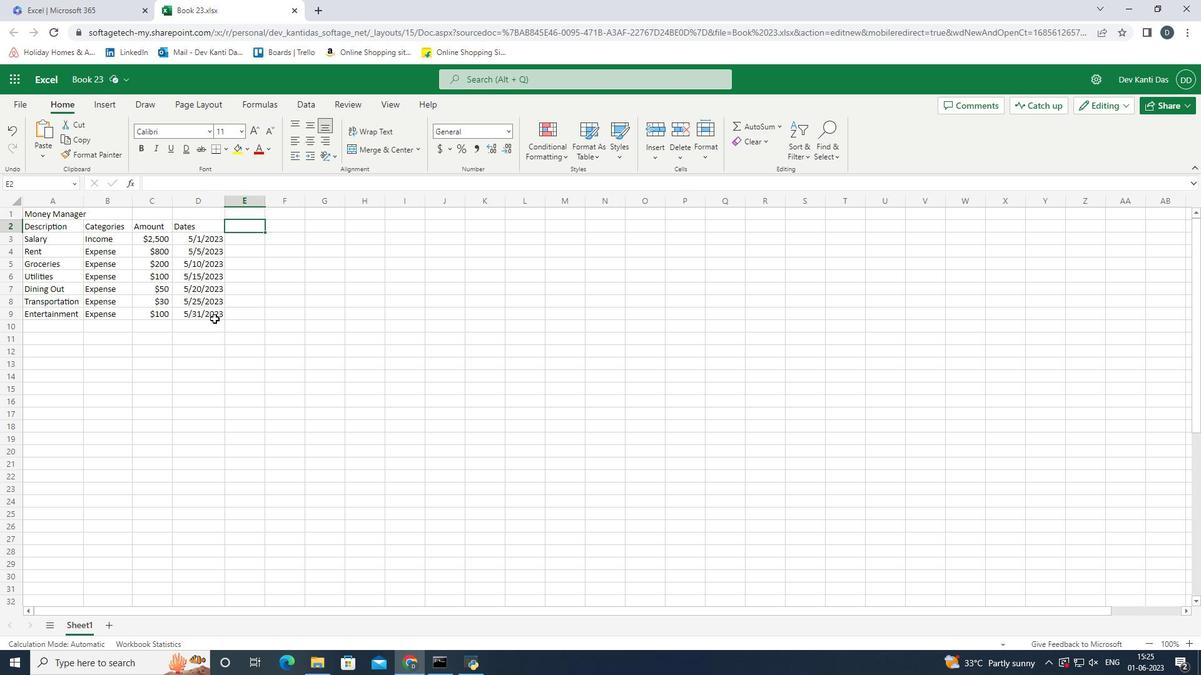 
Action: Mouse pressed left at (217, 312)
Screenshot: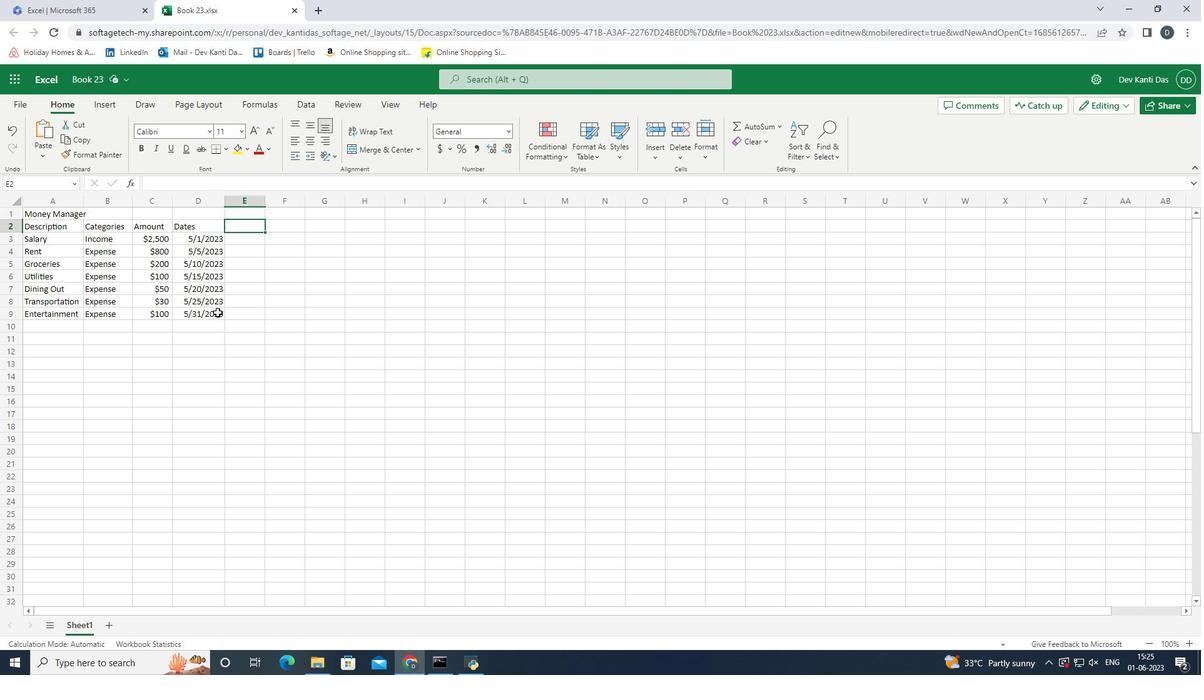 
Action: Mouse moved to (26, 105)
Screenshot: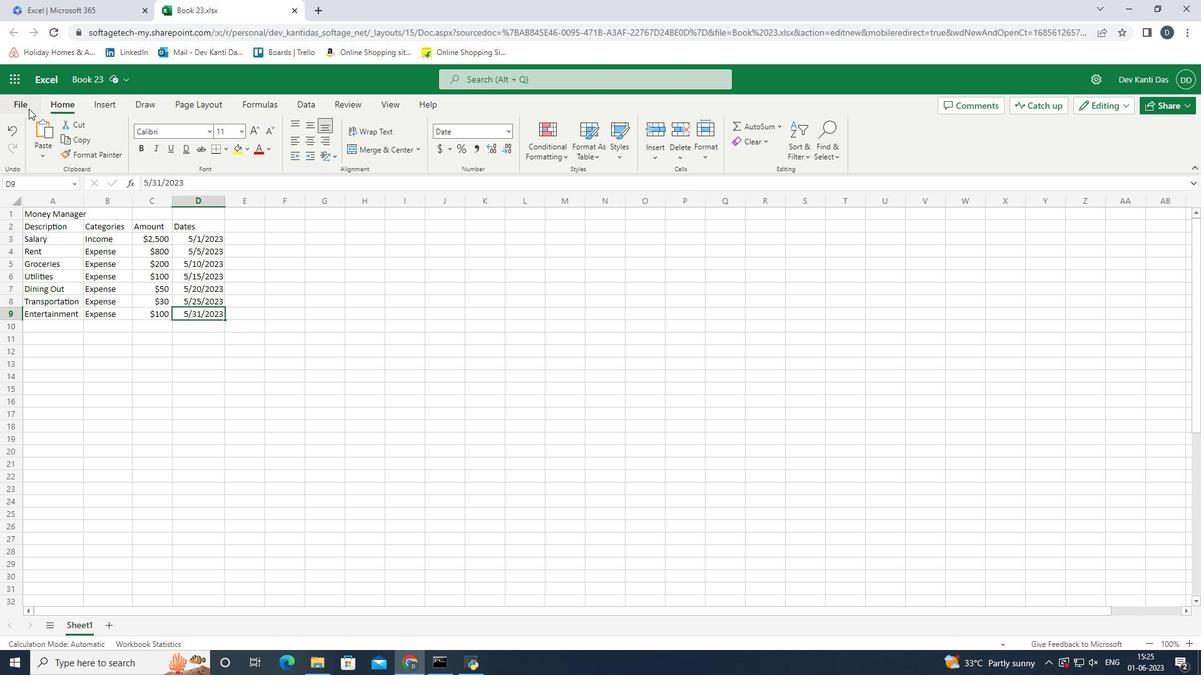 
Action: Mouse pressed left at (26, 105)
Screenshot: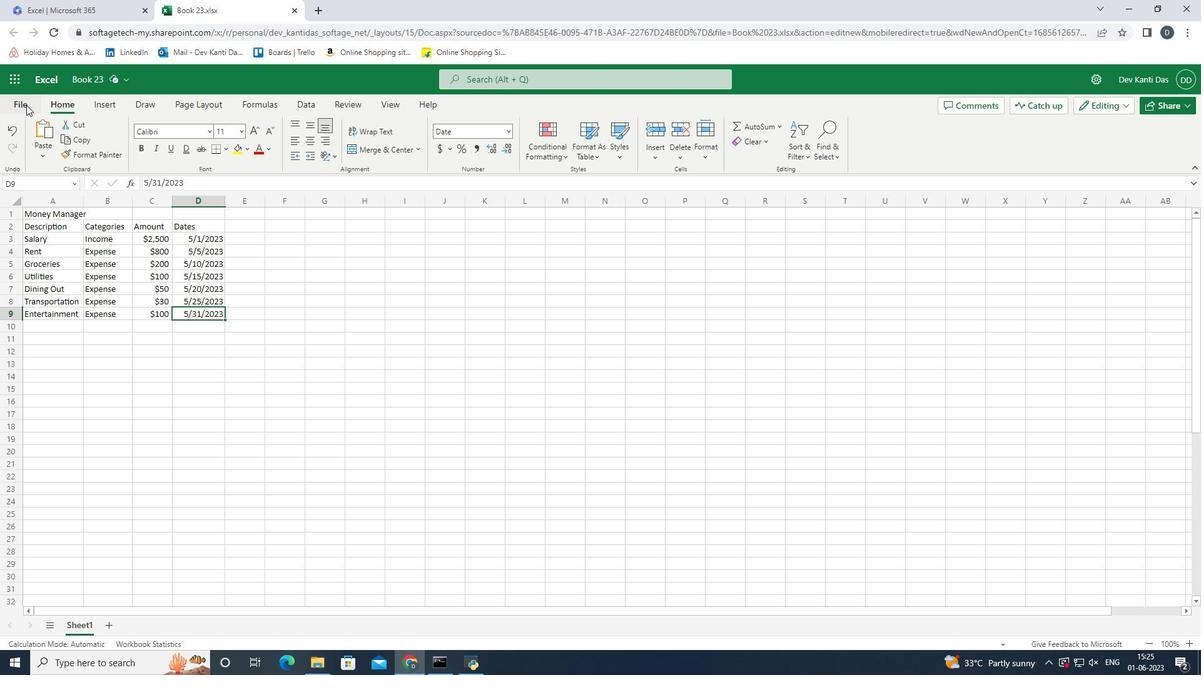 
Action: Mouse moved to (60, 223)
Screenshot: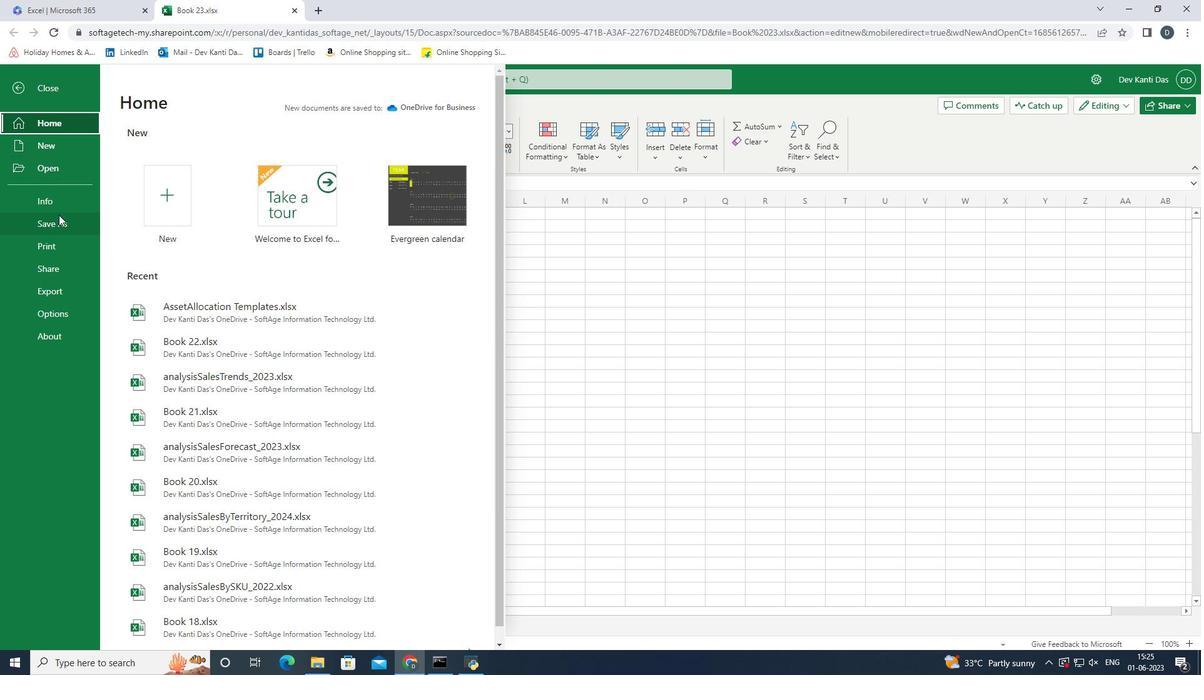 
Action: Mouse pressed left at (60, 223)
Screenshot: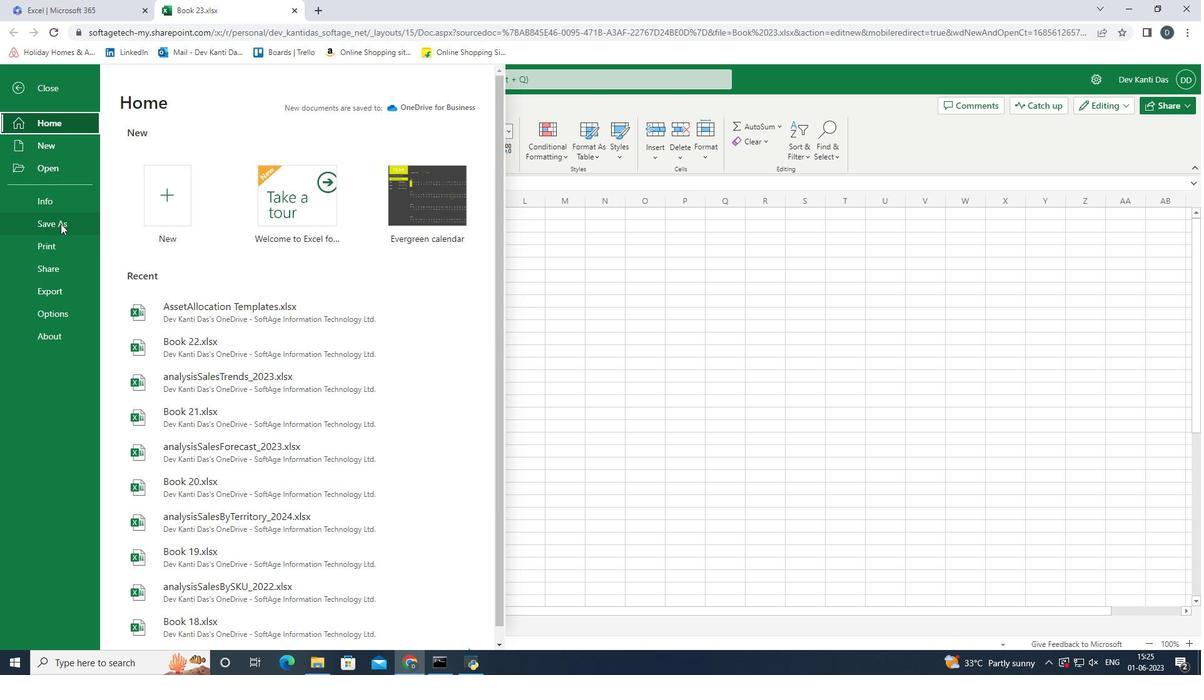 
Action: Mouse moved to (238, 143)
Screenshot: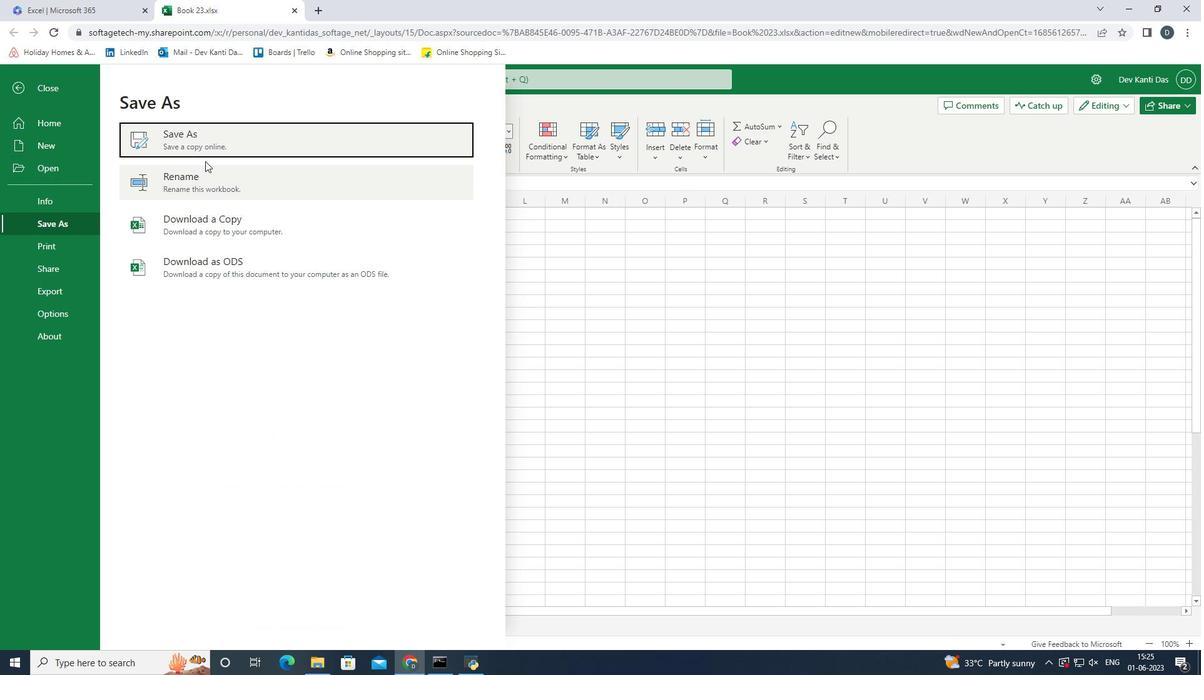 
Action: Mouse pressed left at (238, 143)
Screenshot: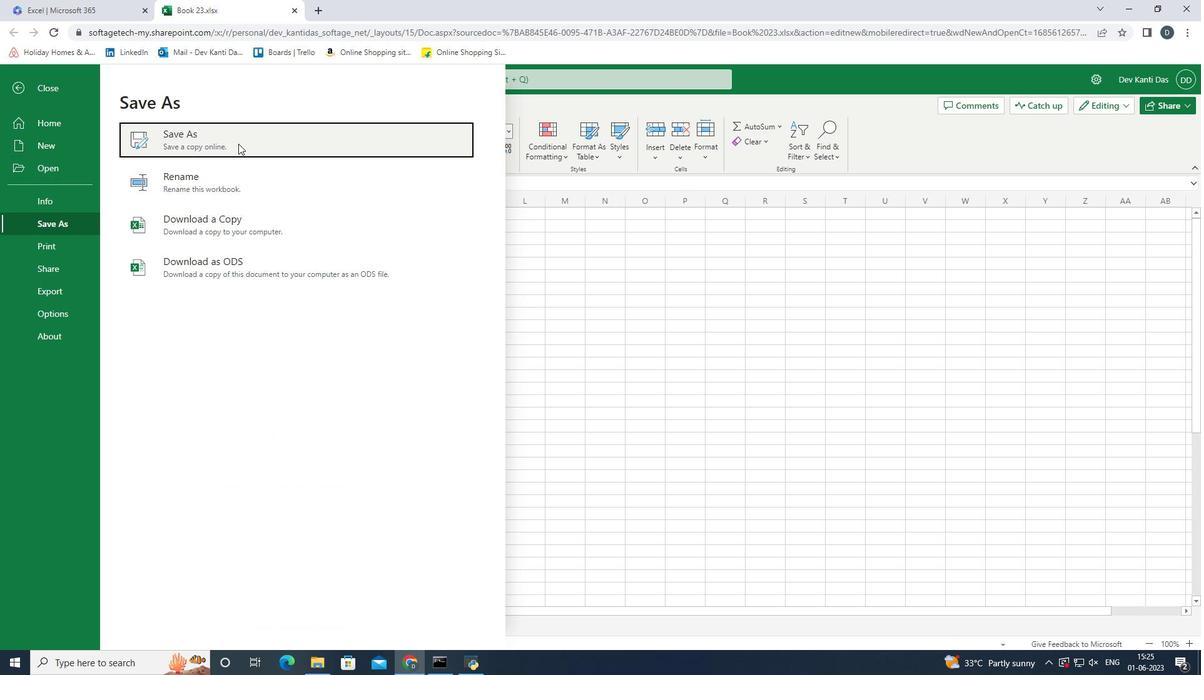 
Action: Mouse moved to (506, 328)
Screenshot: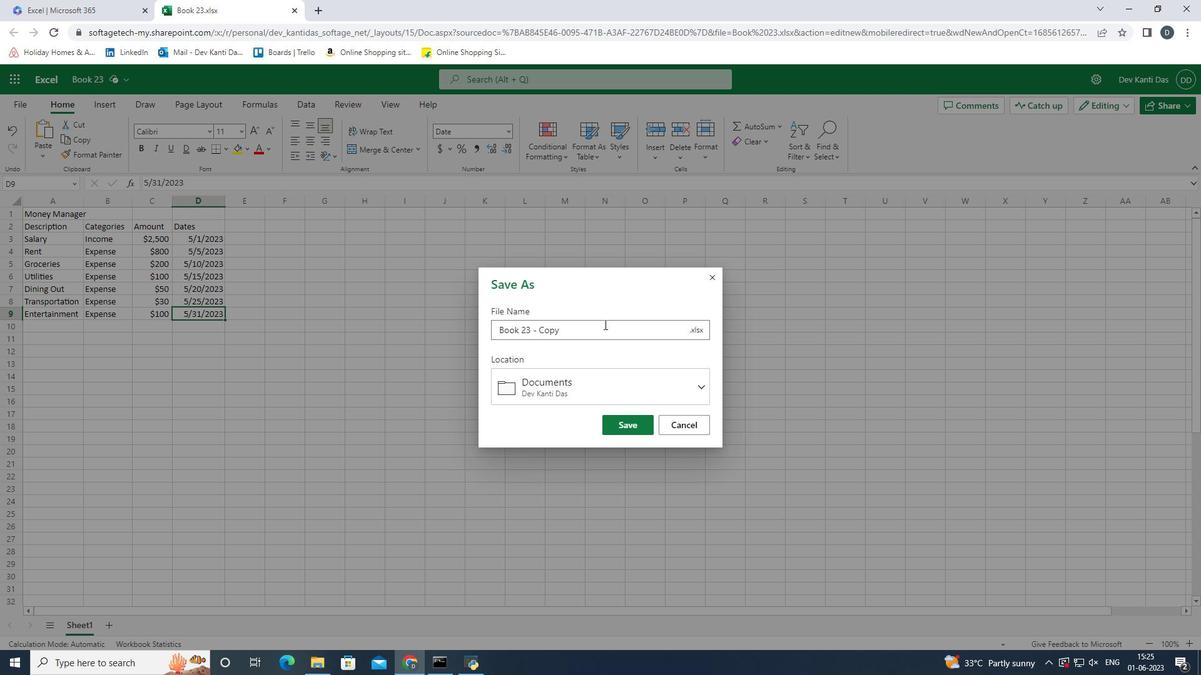 
Action: Mouse pressed left at (597, 326)
Screenshot: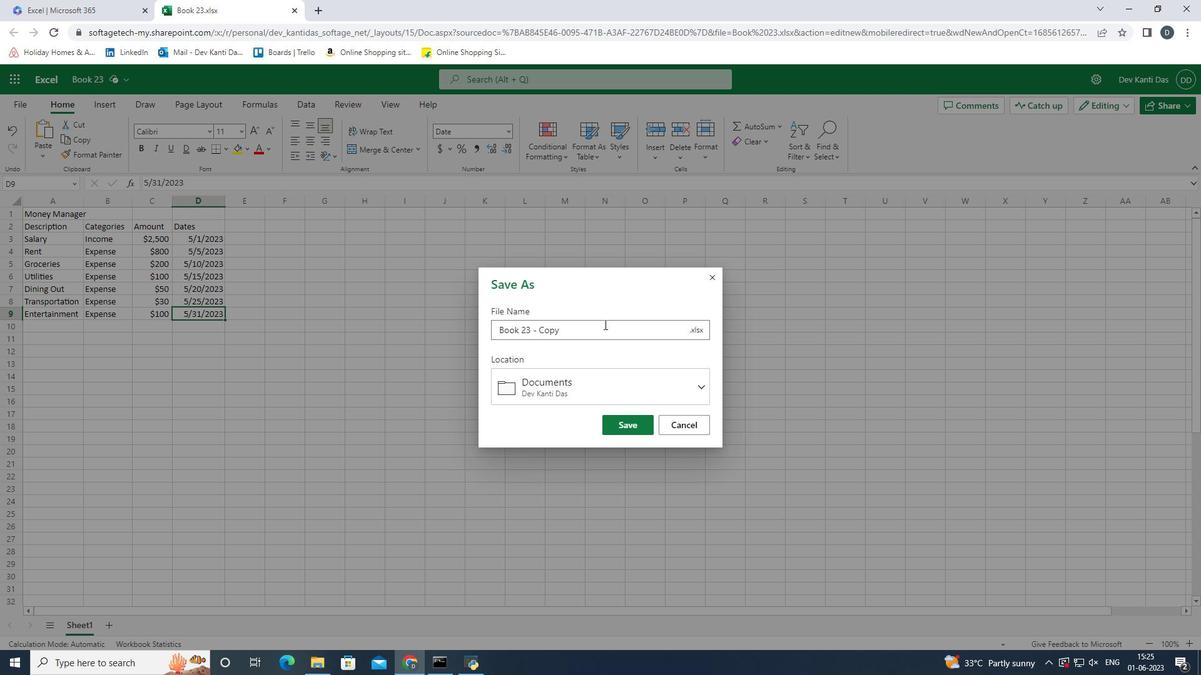 
Action: Mouse moved to (593, 379)
Screenshot: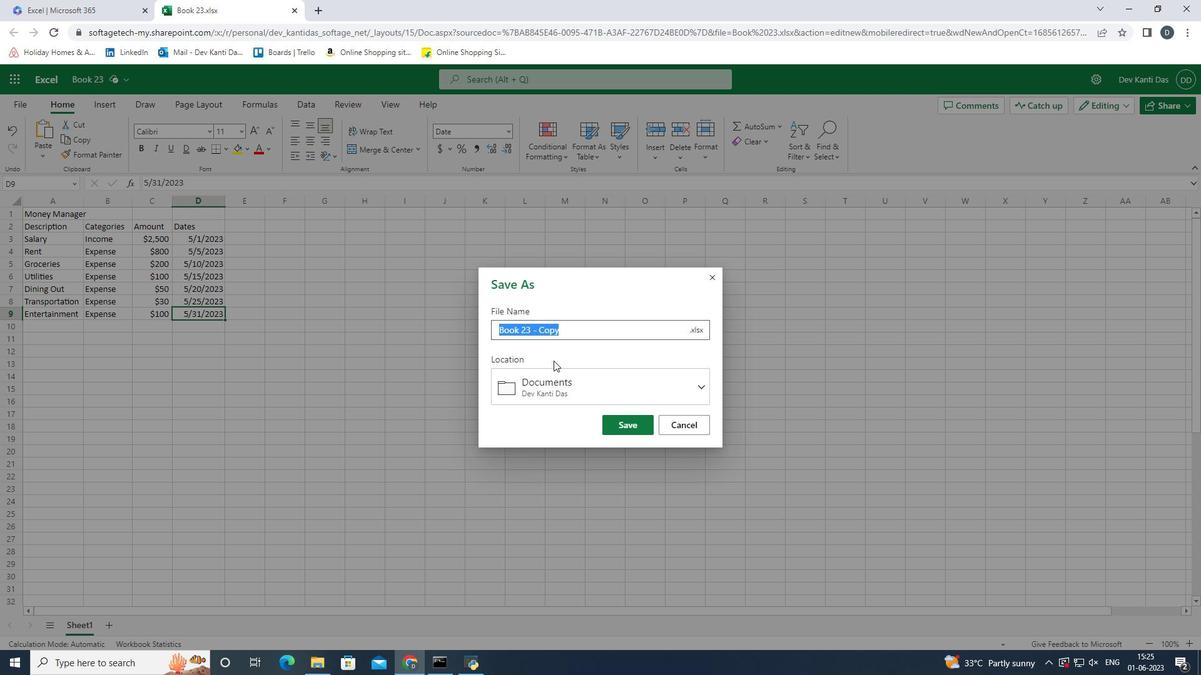 
Action: Key pressed <Key.shift><Key.shift><Key.shift><Key.shift><Key.shift>Attendance<Key.space><Key.shift_r><Key.shift_r><Key.shift_r><Key.shift_r>Log<Key.space><Key.shift><Key.shift><Key.shift><Key.shift>Template<Key.enter>
Screenshot: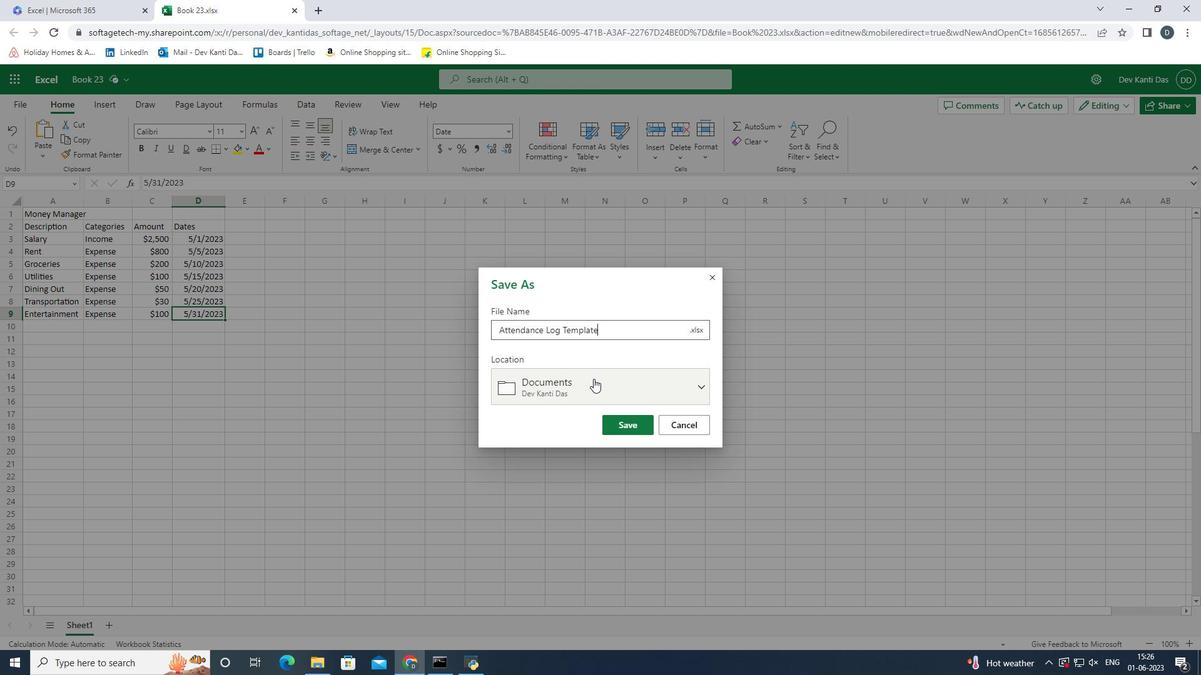 
Action: Mouse moved to (206, 313)
Screenshot: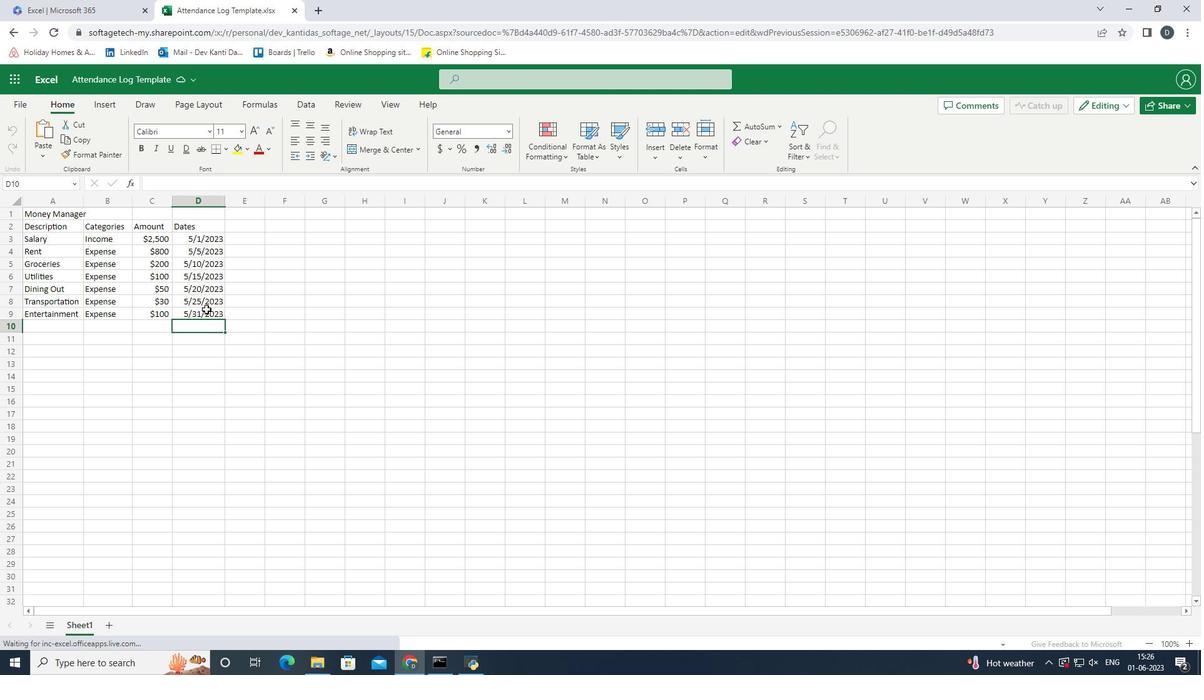 
Action: Mouse pressed left at (206, 313)
Screenshot: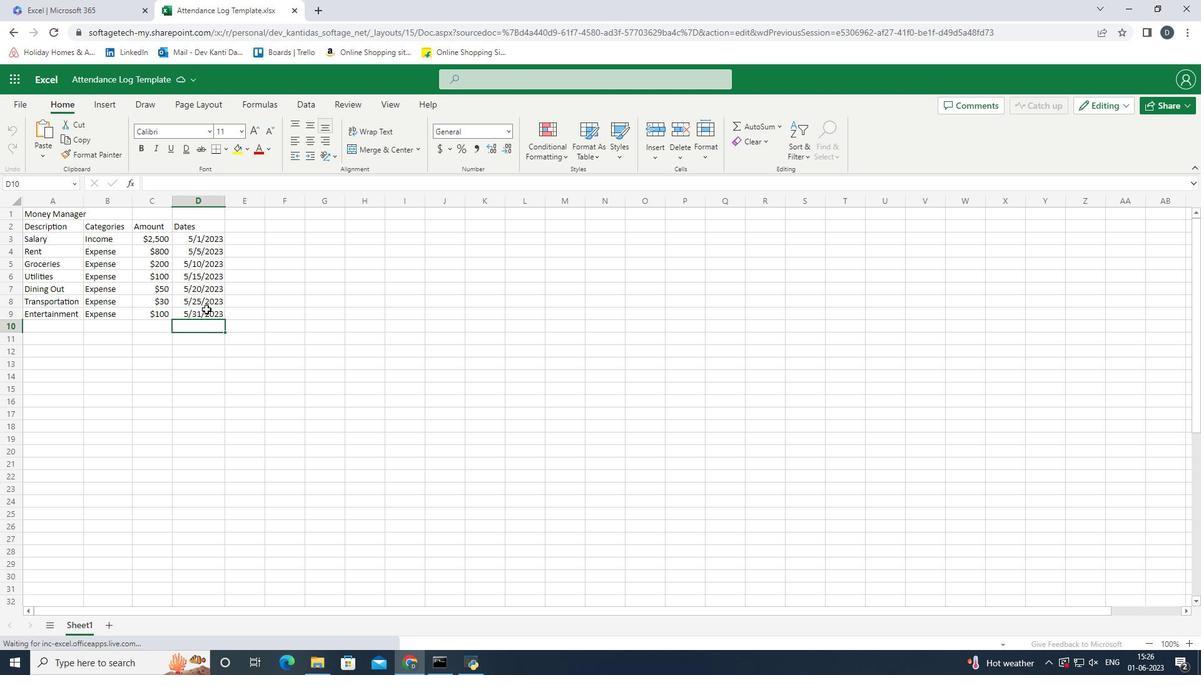 
Action: Mouse moved to (320, 340)
Screenshot: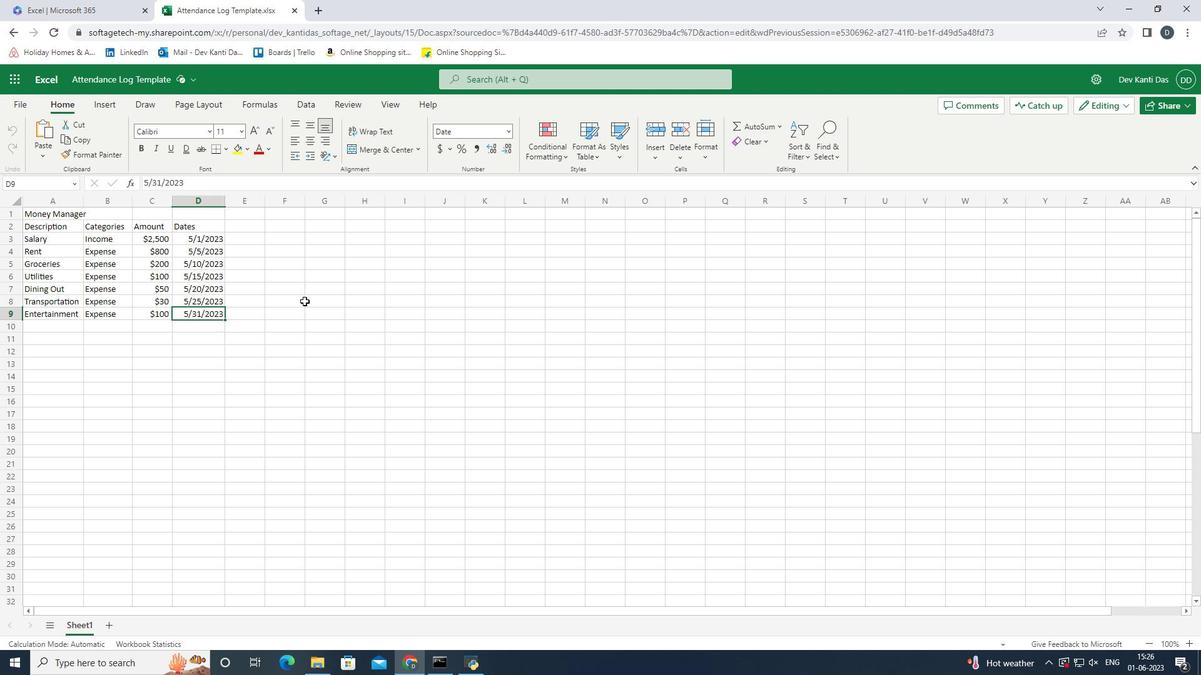 
